 Task: Open a blank google sheet and write heading  Dollar SenseAdd Dates in a column and its values below  '2023-05-01, 2023-05-05, 2023-05-10, 2023-05-15, 2023-05-20, 2023-05-25 & 2023-05-31. 'Add Descriptionsin next column and its values below  Monthly Salary, Grocery Shopping, Dining Out., Utility Bill, Transportation, Entertainment & Miscellaneous. Add Amount in next column and its values below  $2,500, $100, $50, $150, $30, $50 & $20. Add Income/ Expensein next column and its values below  Income, Expenses, Expenses, Expenses, Expenses, Expenses & Expenses. Add Balance in next column and its values below  $2,500, $2,400, $2,350, $2,200, $2,170, $2,120 & $2,100. Save page DashboardExpenseCat
Action: Mouse moved to (281, 163)
Screenshot: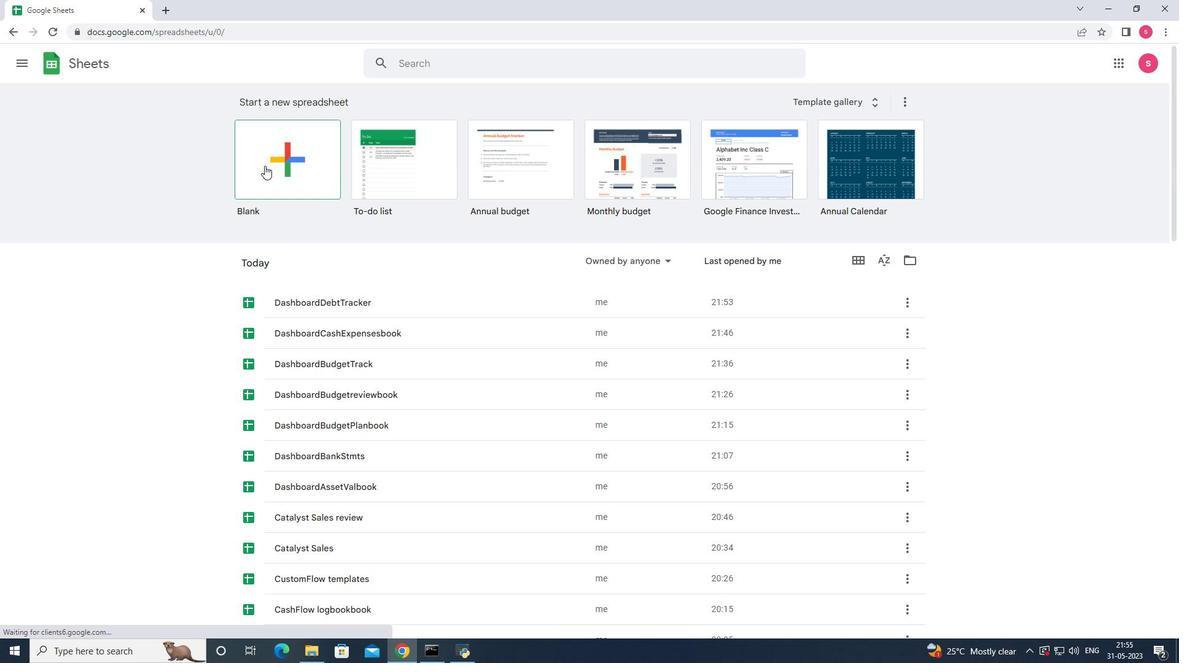 
Action: Mouse pressed left at (281, 163)
Screenshot: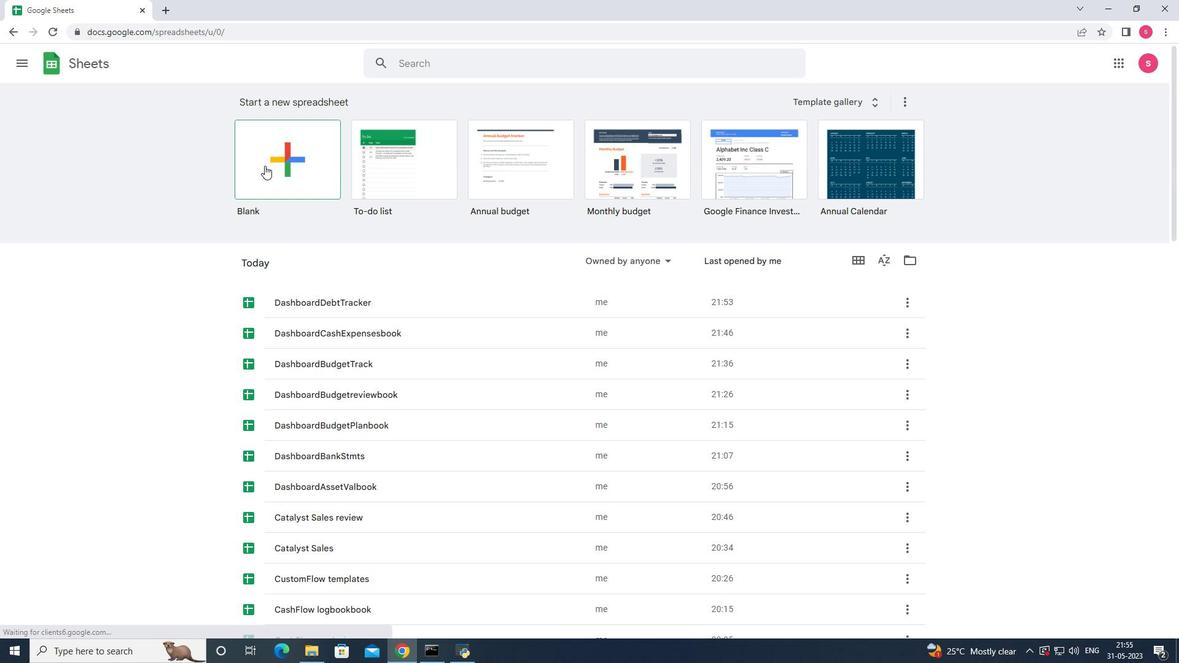 
Action: Key pressed <Key.shift>Dollar<Key.space><Key.shift>Sense<Key.enter><Key.shift>Dates<Key.enter>2023-05-01<Key.enter>2023-05-06<Key.backspace>6<Key.backspace>5<Key.enter>0<Key.backspace>2023-05-10<Key.enter>2023-05-16<Key.backspace>5<Key.enter>2023-05-20<Key.enter>2023-05-25<Key.enter>2023<Key.enter><Key.up><Key.enter>-05-.<Key.backspace>31<Key.enter><Key.right><Key.up><Key.up><Key.up><Key.up><Key.up><Key.up><Key.up><Key.up><Key.shift>Descriptions<Key.enter><Key.shift>Monthly<Key.space><Key.shift>Salary<Key.enter><Key.shift>Grocery<Key.space><Key.shift>Shopping<Key.enter><Key.shift>Dining<Key.space><Key.shift>Out<Key.enter><Key.shift><Key.shift><Key.shift><Key.shift>Utility<Key.space><Key.shift>Bill<Key.enter><Key.shift>Transportation<Key.enter><Key.shift><Key.shift><Key.shift>Entertainment<Key.enter><Key.shift>Miscellanr<Key.backspace>eous<Key.right><Key.up><Key.up><Key.up><Key.up><Key.up><Key.up><Key.up><Key.shift>Amount<Key.down>2500<Key.enter>100<Key.enter>50<Key.enter>150<Key.enter>30<Key.enter>50<Key.enter>20<Key.enter>
Screenshot: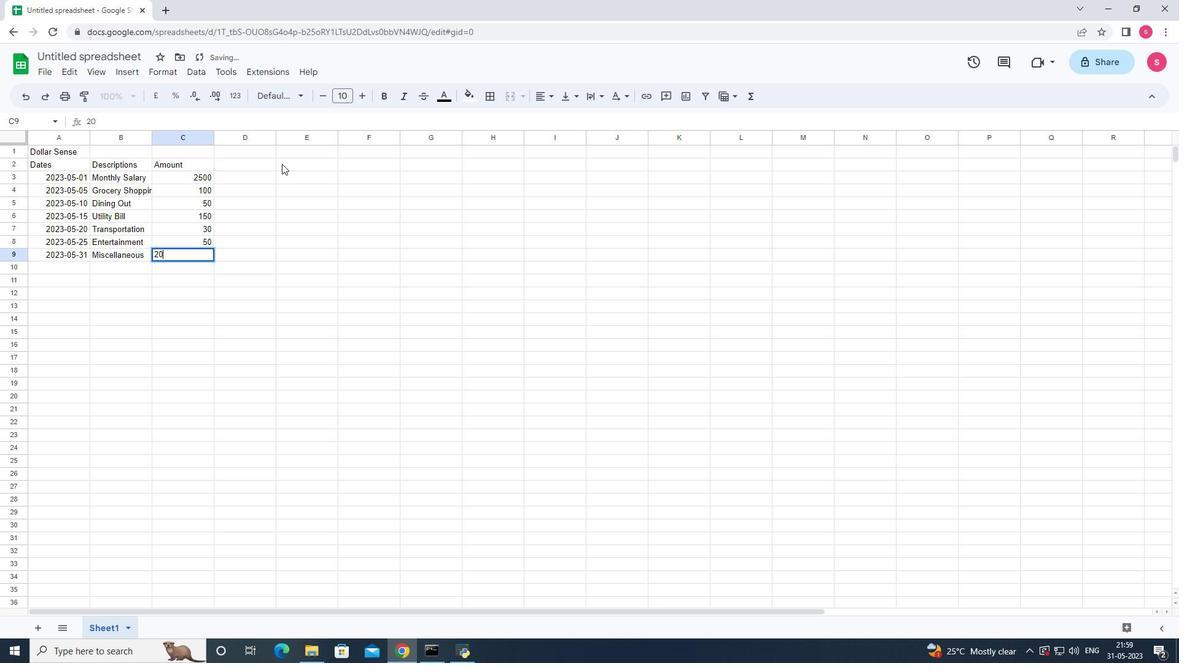 
Action: Mouse moved to (177, 168)
Screenshot: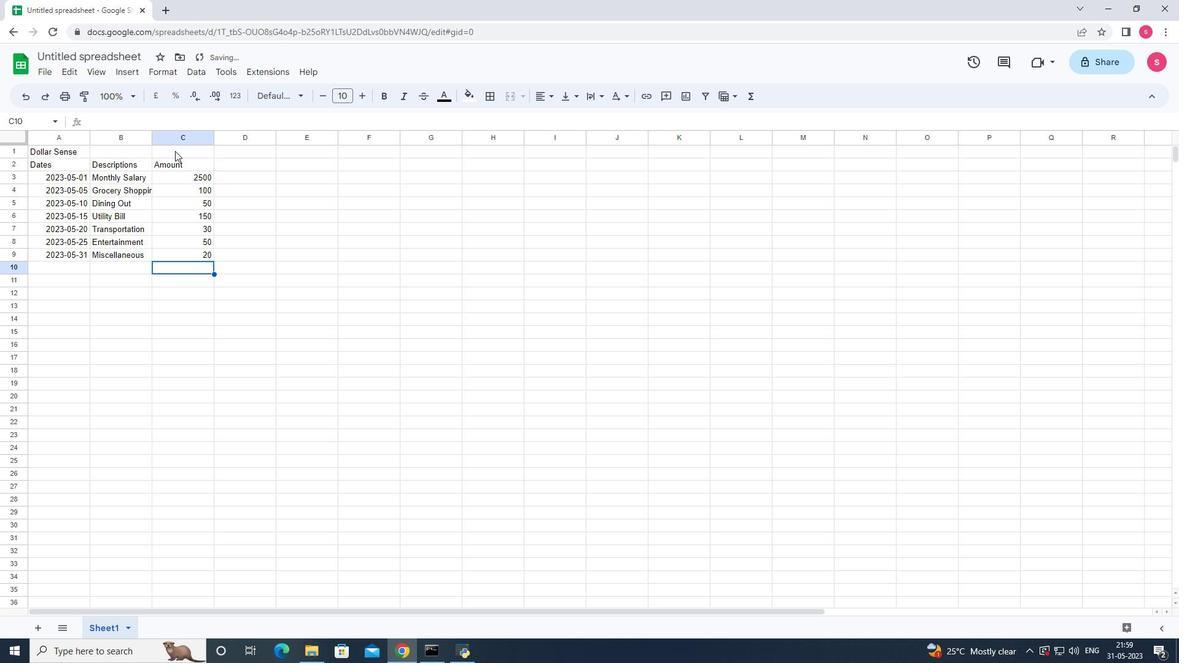 
Action: Mouse pressed left at (177, 168)
Screenshot: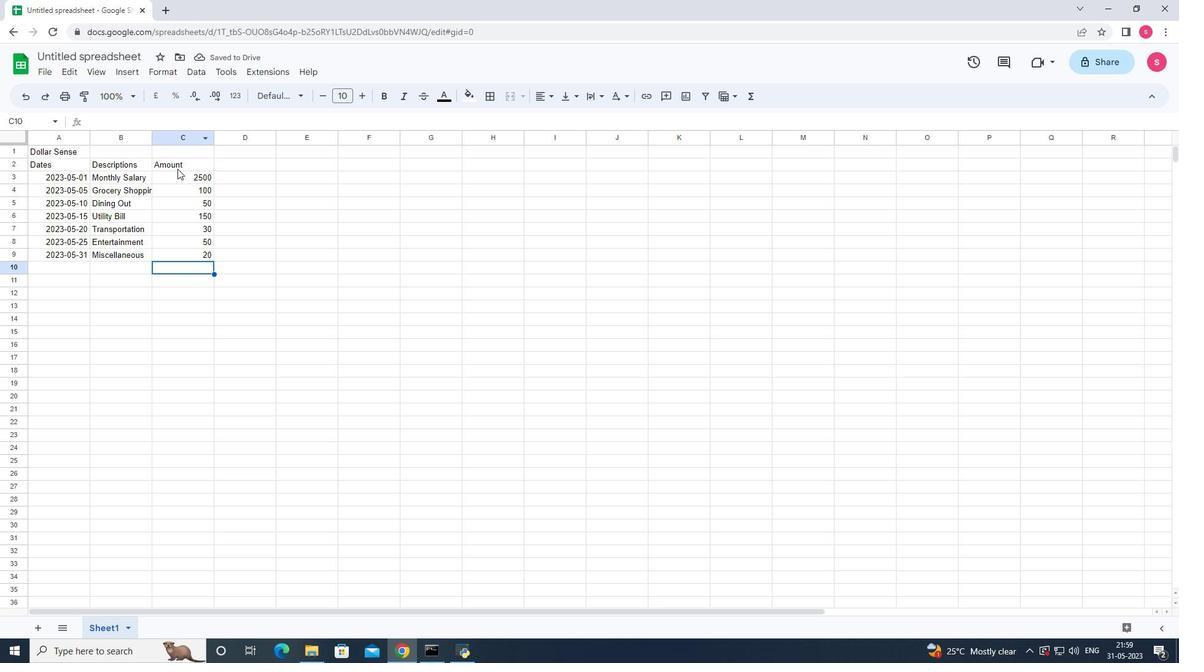 
Action: Mouse moved to (267, 189)
Screenshot: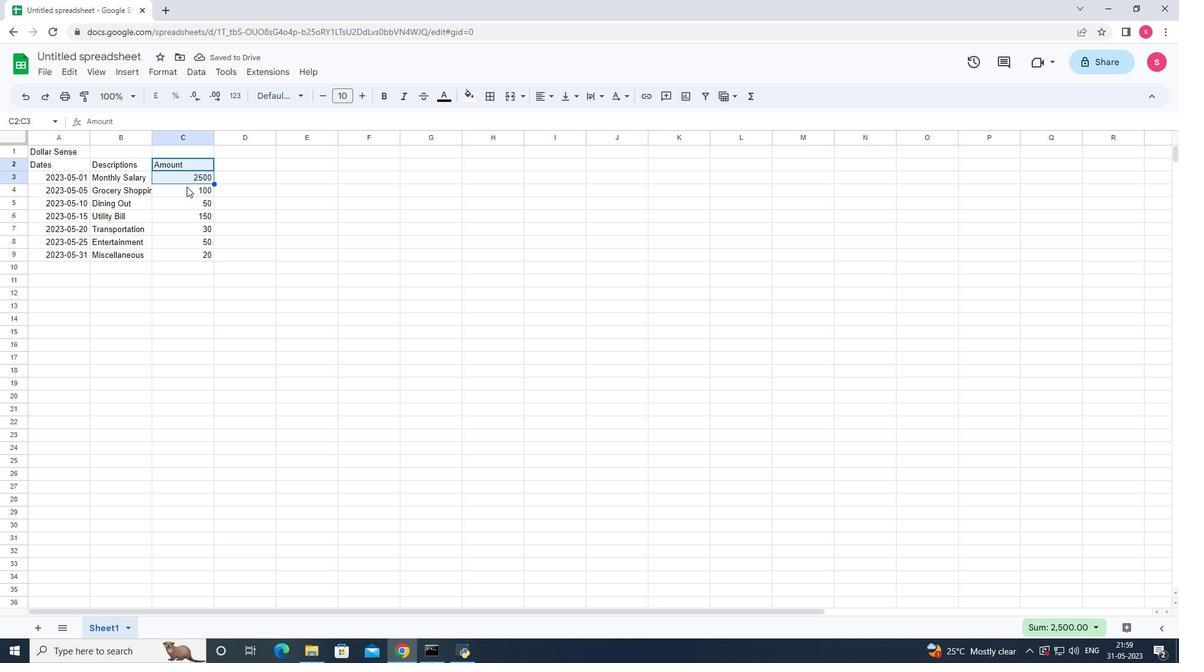 
Action: Mouse pressed left at (267, 189)
Screenshot: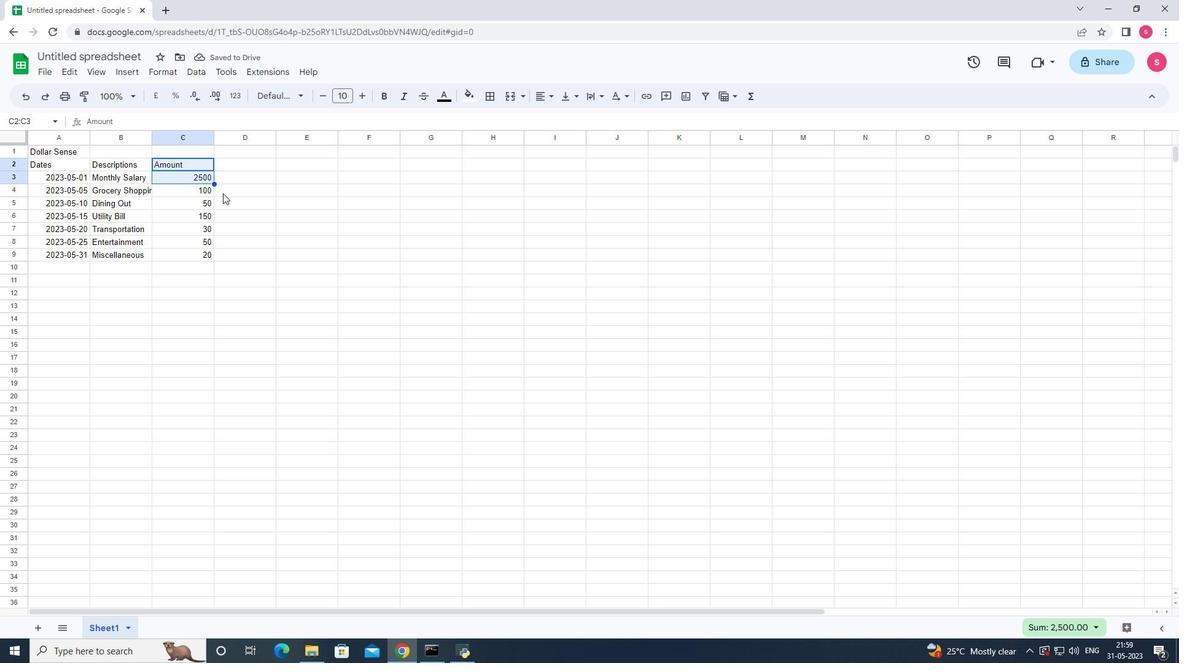 
Action: Mouse moved to (187, 176)
Screenshot: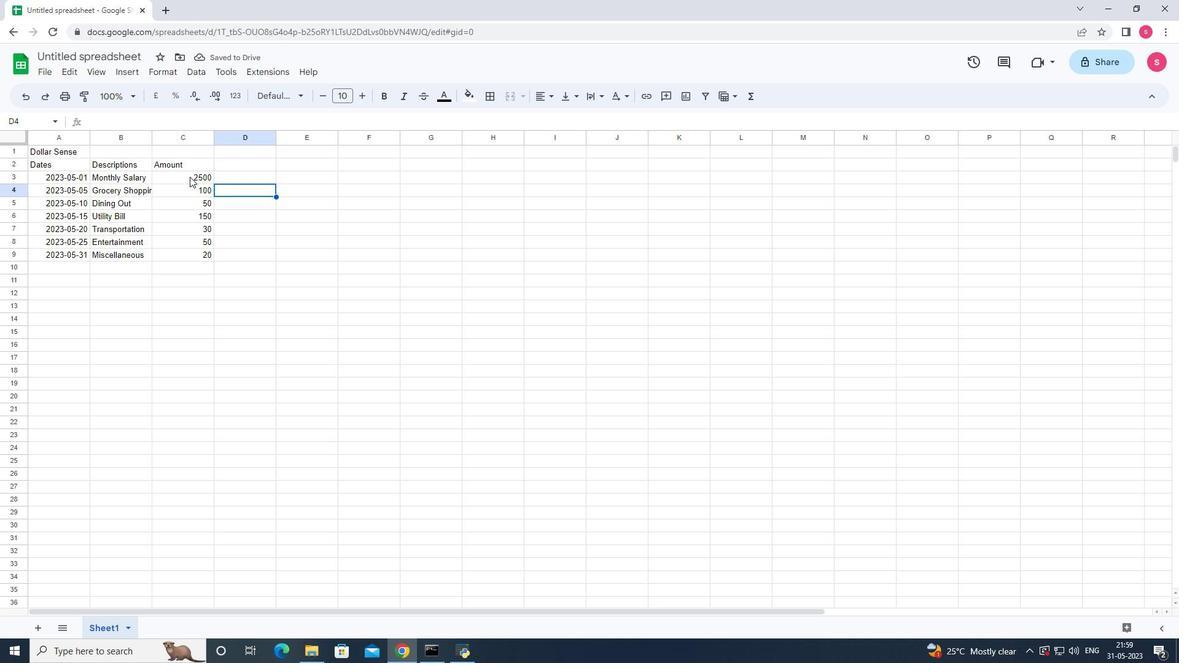
Action: Mouse pressed left at (187, 176)
Screenshot: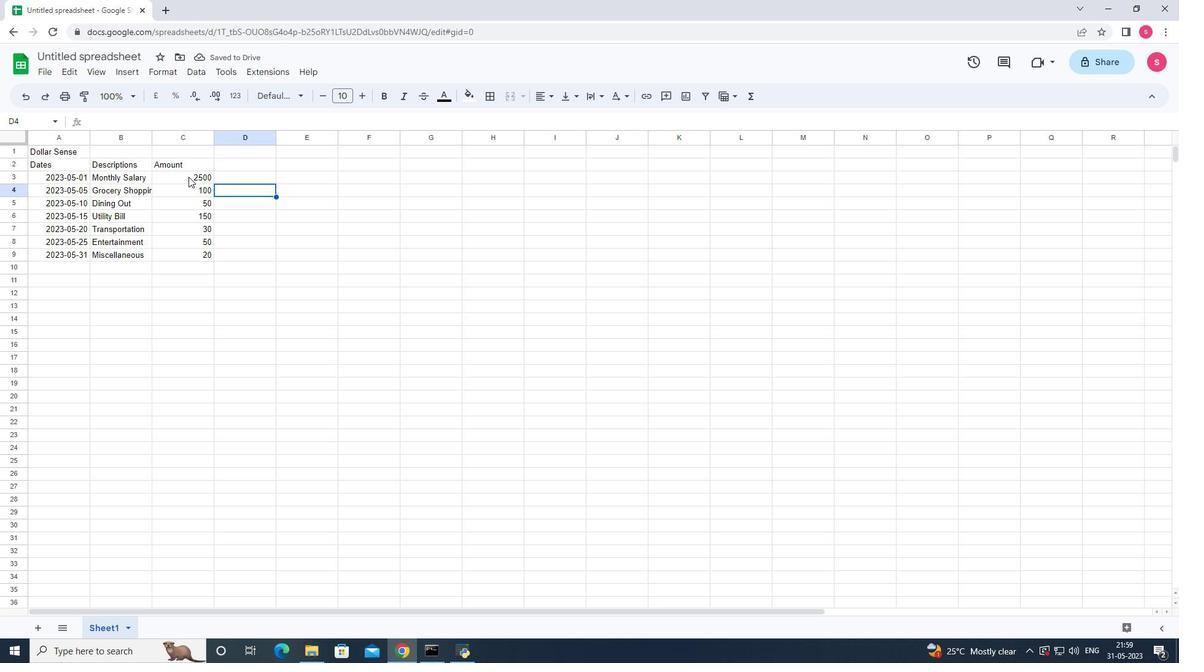
Action: Mouse moved to (157, 68)
Screenshot: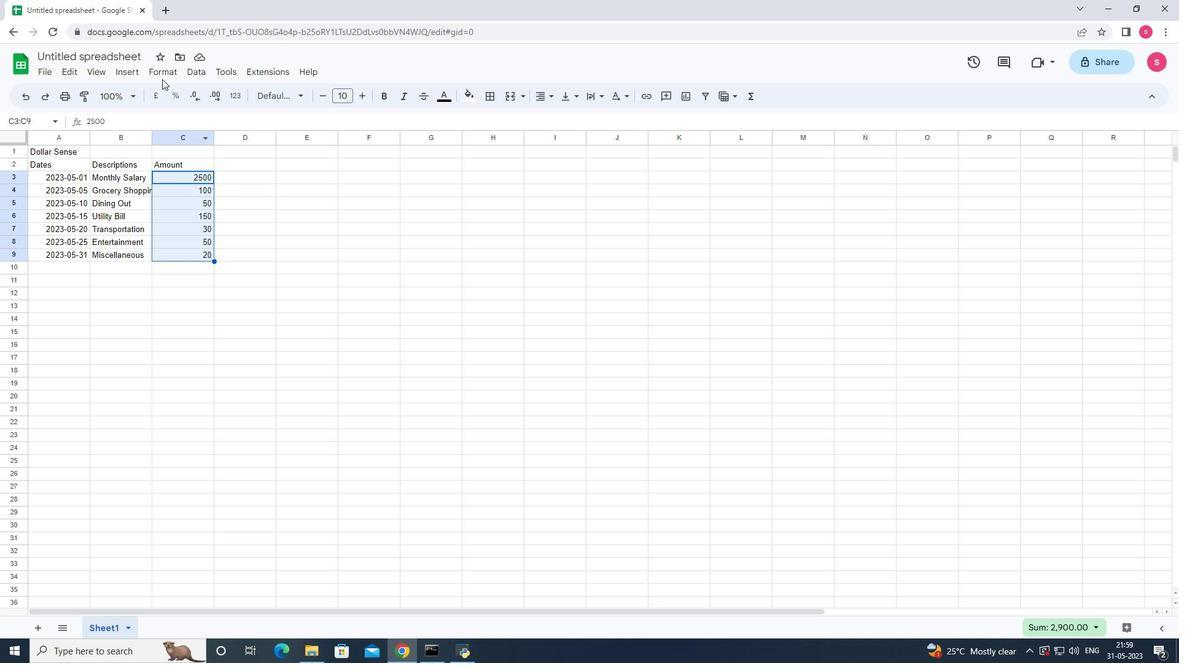 
Action: Mouse pressed left at (157, 68)
Screenshot: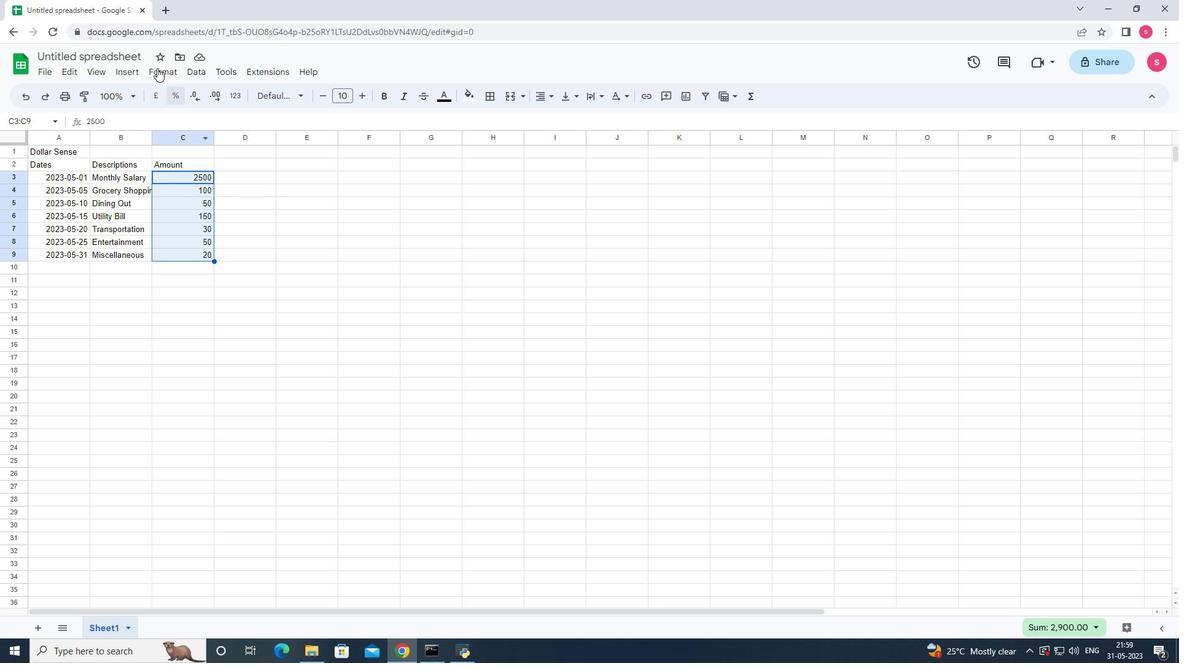 
Action: Mouse moved to (201, 126)
Screenshot: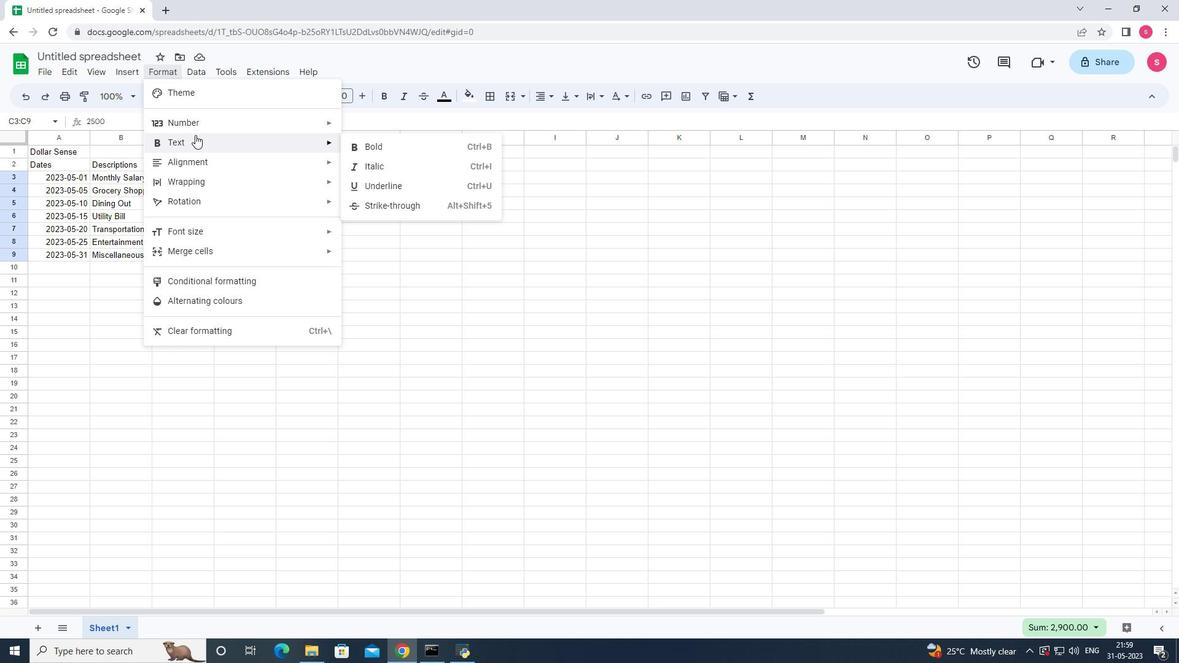
Action: Mouse pressed left at (201, 126)
Screenshot: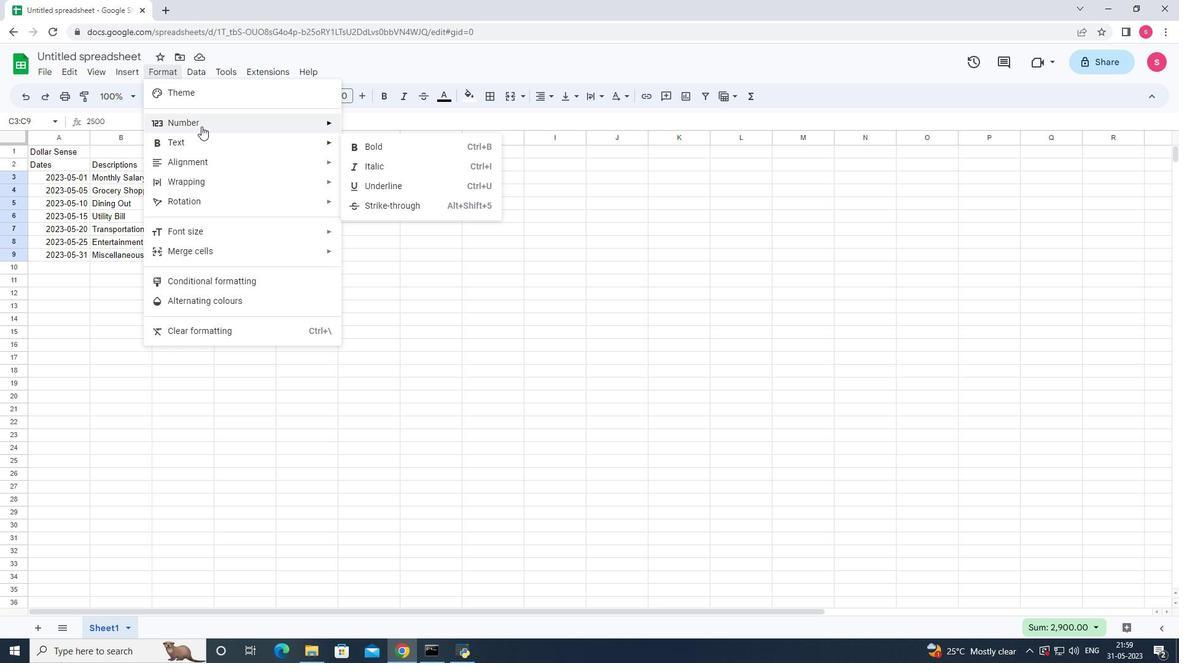 
Action: Mouse moved to (444, 493)
Screenshot: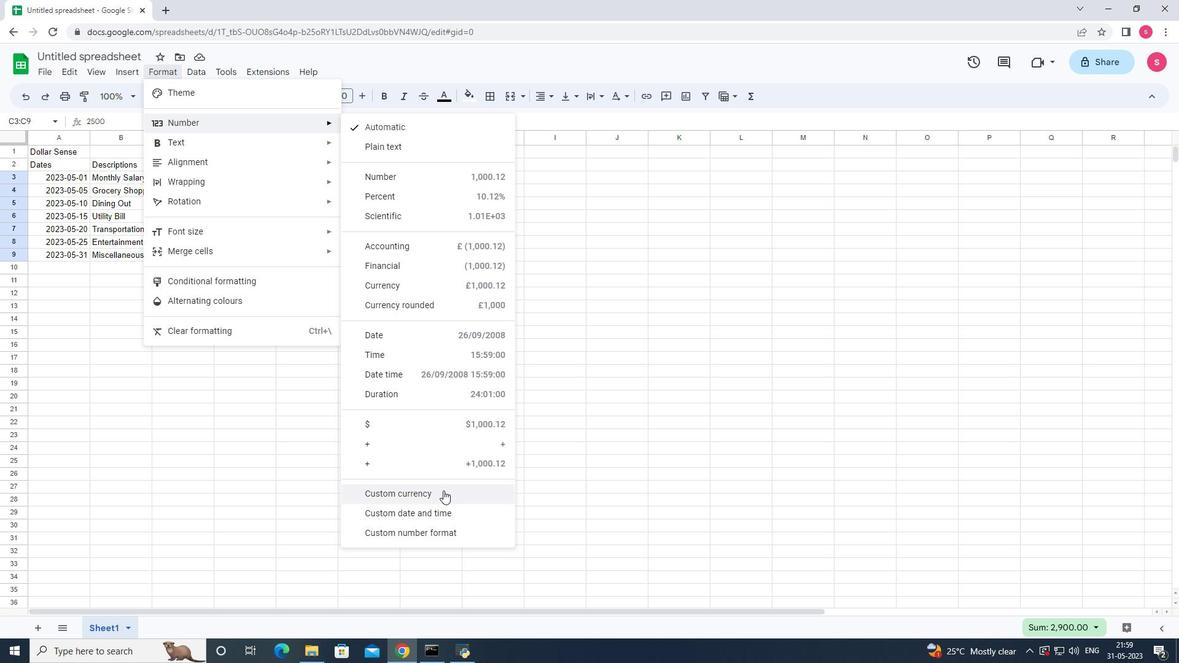 
Action: Mouse pressed left at (444, 493)
Screenshot: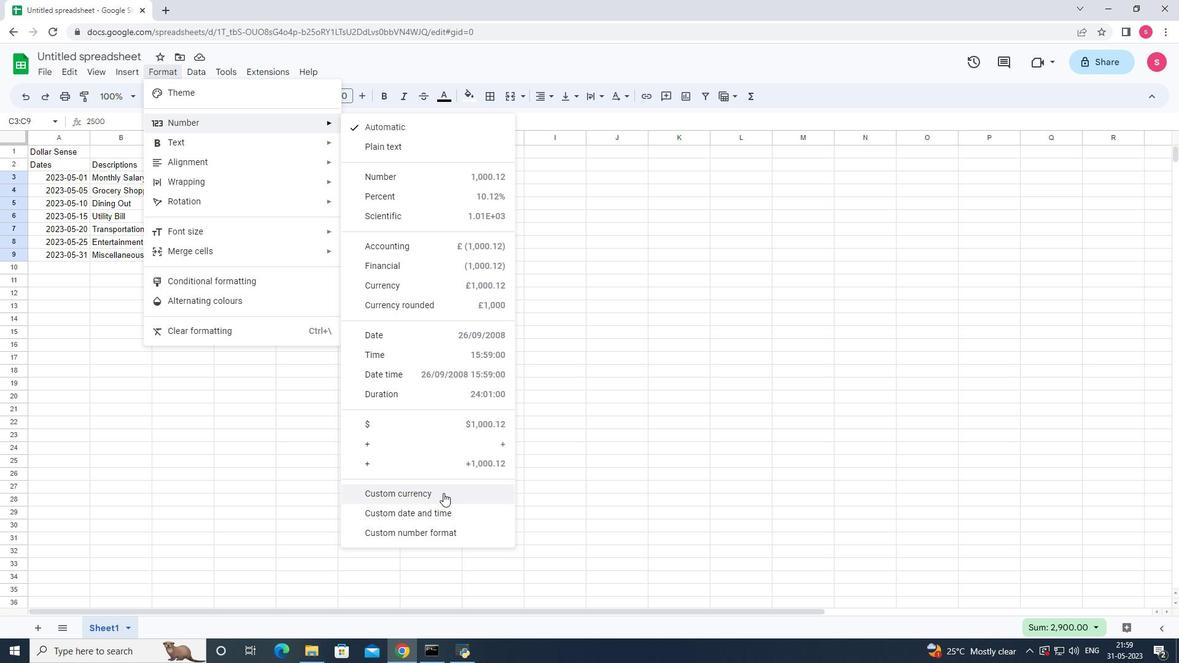 
Action: Mouse moved to (536, 275)
Screenshot: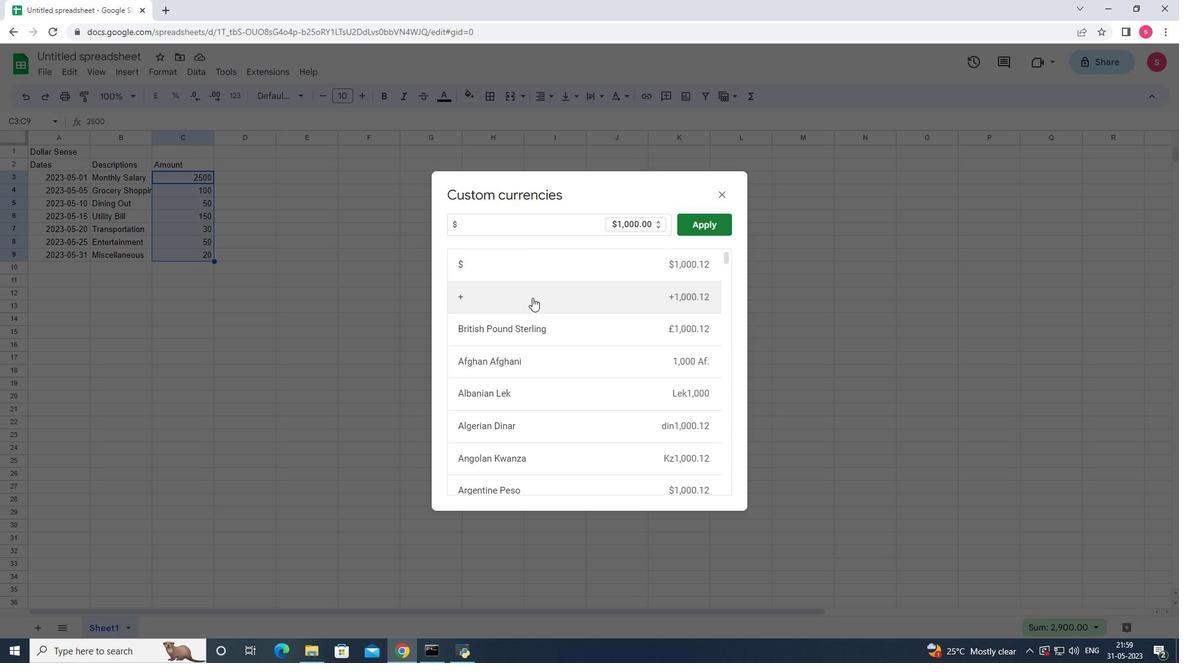 
Action: Mouse pressed left at (536, 275)
Screenshot: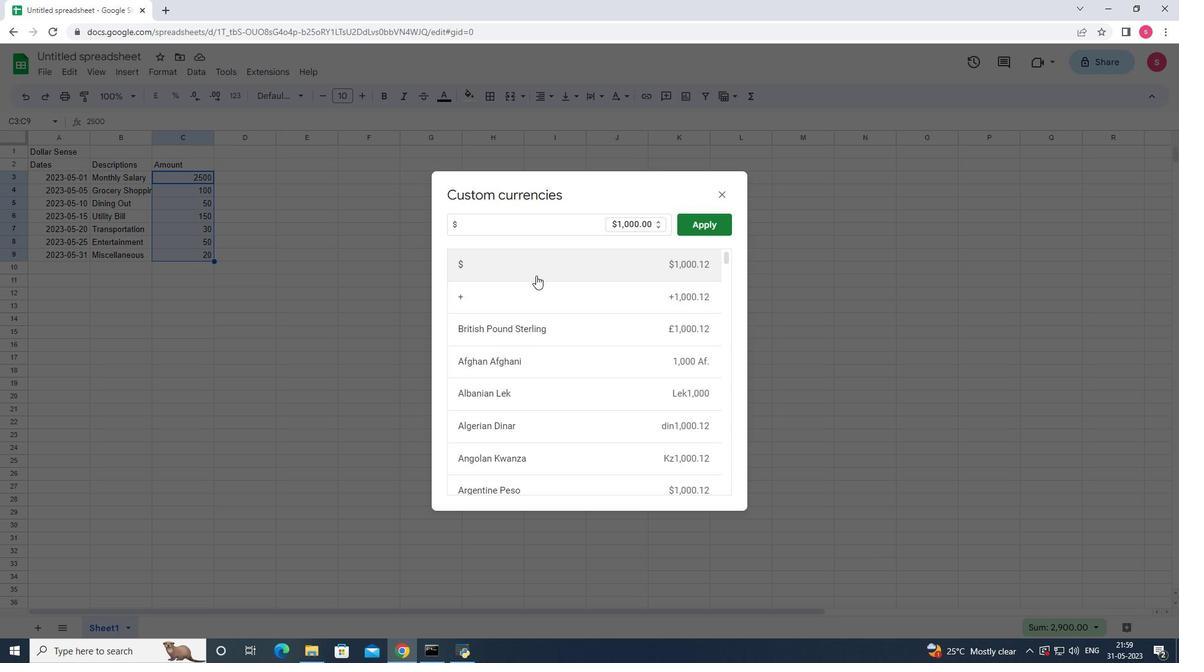 
Action: Mouse moved to (711, 219)
Screenshot: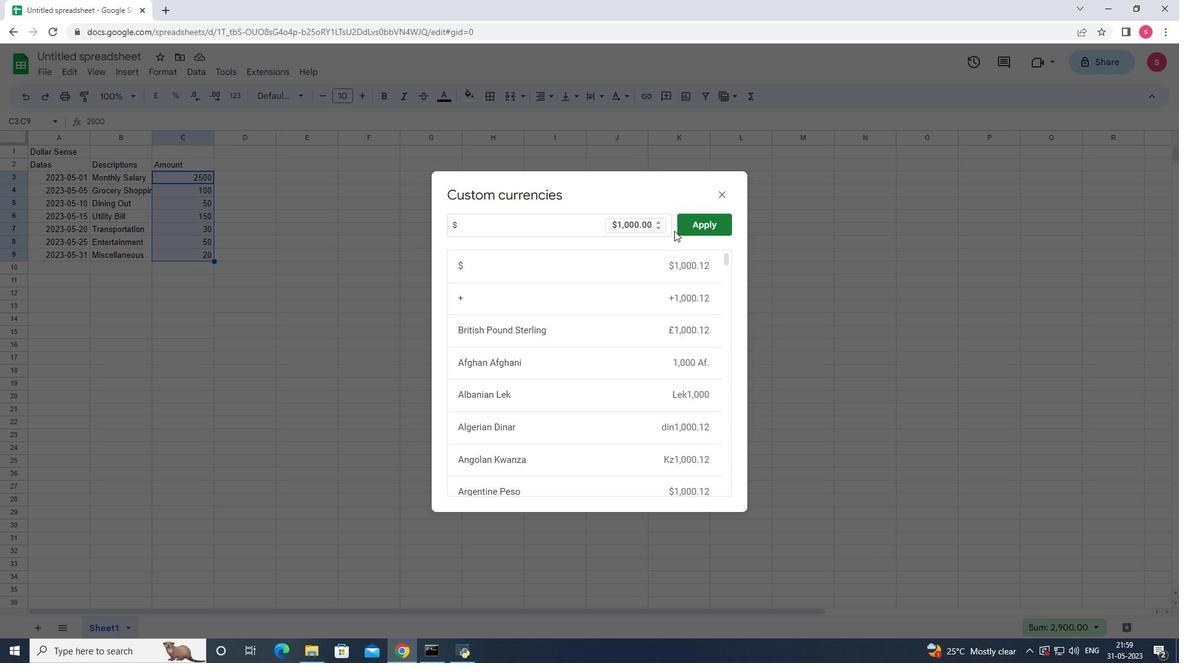 
Action: Mouse pressed left at (711, 219)
Screenshot: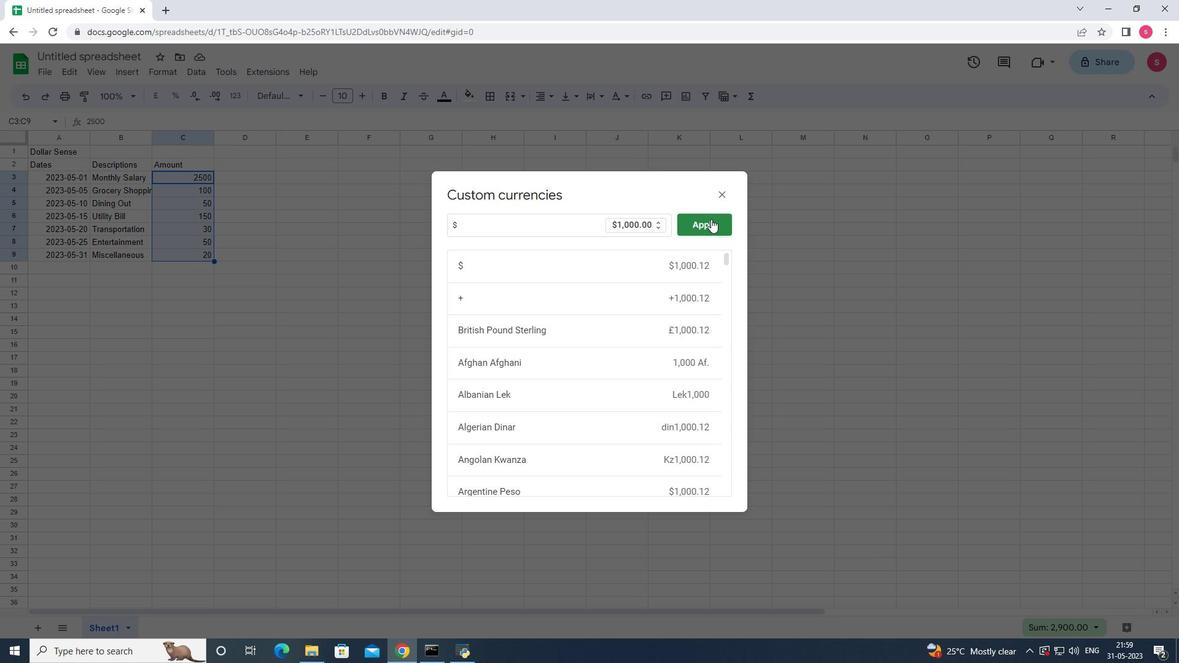 
Action: Mouse moved to (247, 167)
Screenshot: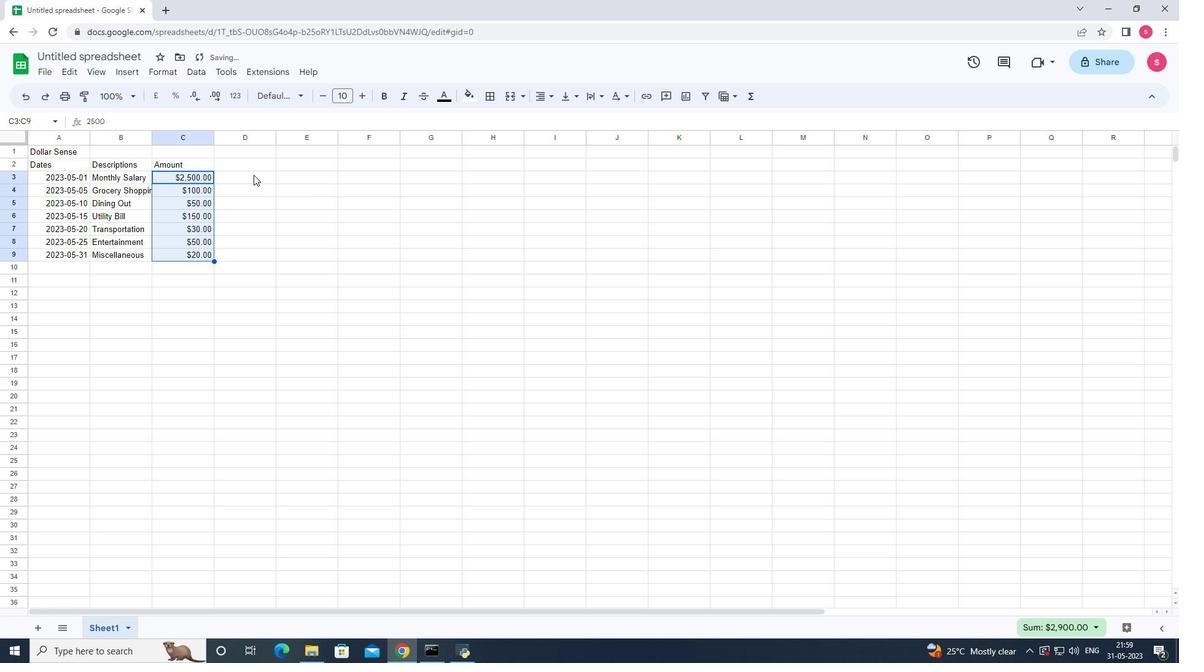 
Action: Mouse pressed left at (247, 167)
Screenshot: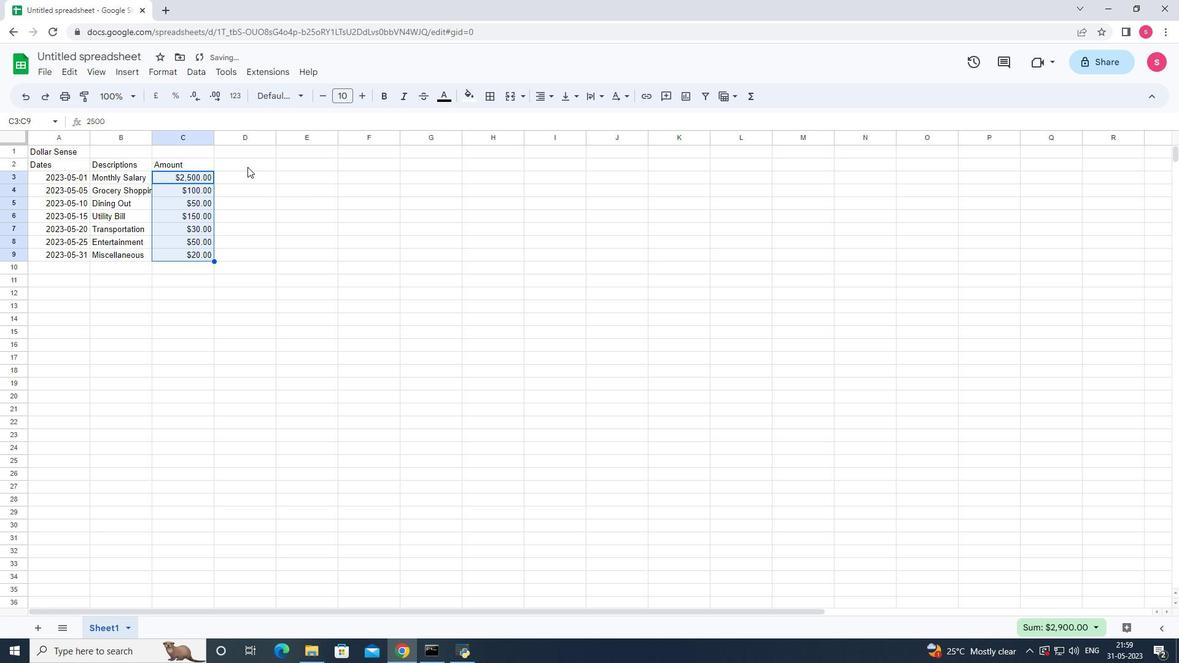 
Action: Key pressed <Key.shift>Income/<Key.space><Key.shift><Key.shift><Key.shift><Key.shift><Key.shift><Key.shift><Key.shift><Key.shift><Key.shift>Expense<Key.down><Key.shift>Income<Key.space><Key.enter><Key.shift><Key.shift><Key.shift><Key.shift><Key.shift>Expenses<Key.enter><Key.shift>Expenses<Key.enter><Key.shift><Key.shift><Key.shift><Key.shift><Key.shift><Key.shift><Key.shift><Key.shift><Key.shift><Key.shift>Expenses<Key.enter><Key.shift>Expense<Key.enter><Key.shift>Expense<Key.enter><Key.shift><Key.shift><Key.shift><Key.shift><Key.shift><Key.shift><Key.shift><Key.shift>Expenses<Key.right><Key.up><Key.up><Key.up><Key.up><Key.up><Key.up><Key.up><Key.shift>Balance<Key.space><Key.shift>Amount<Key.down>2500<Key.enter>2400<Key.enter>2350<Key.enter>2200<Key.enter>2170<Key.enter>2120<Key.enter>2100<Key.enter>
Screenshot: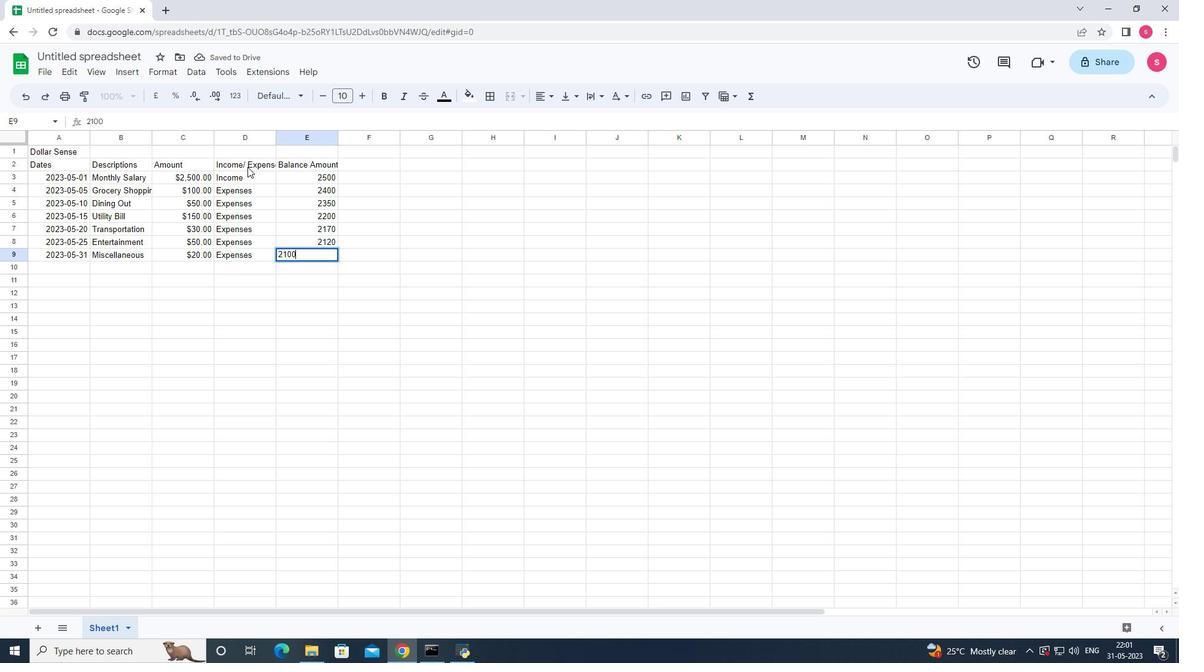 
Action: Mouse moved to (293, 176)
Screenshot: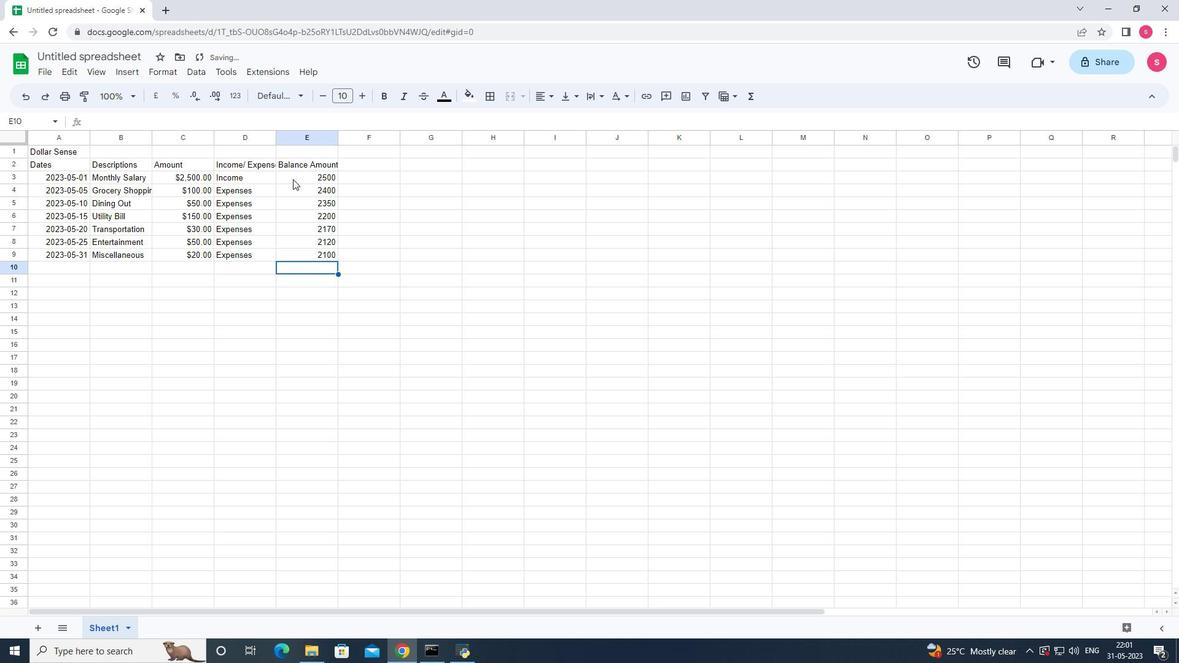 
Action: Mouse pressed left at (293, 176)
Screenshot: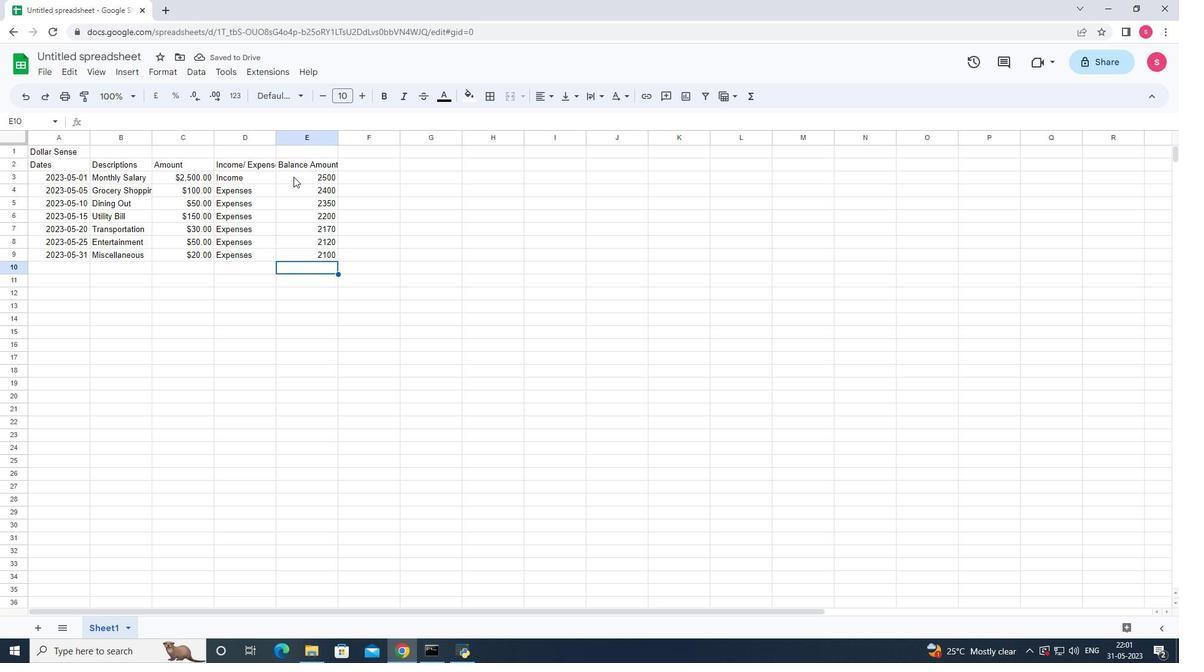 
Action: Mouse moved to (162, 76)
Screenshot: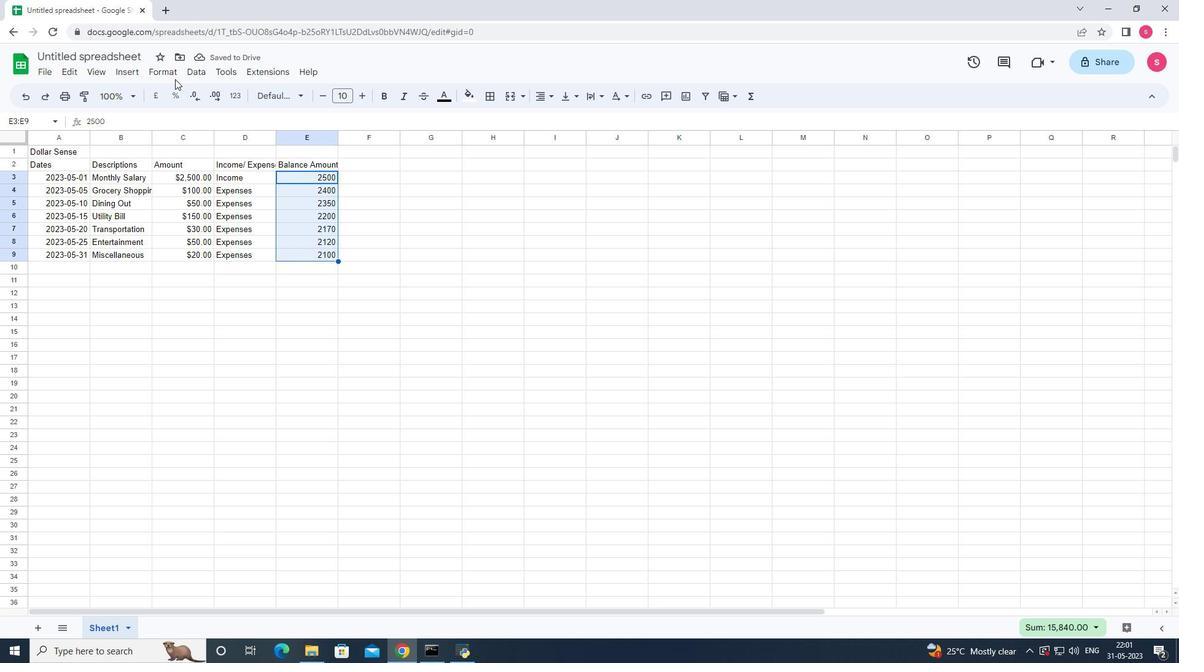 
Action: Mouse pressed left at (162, 76)
Screenshot: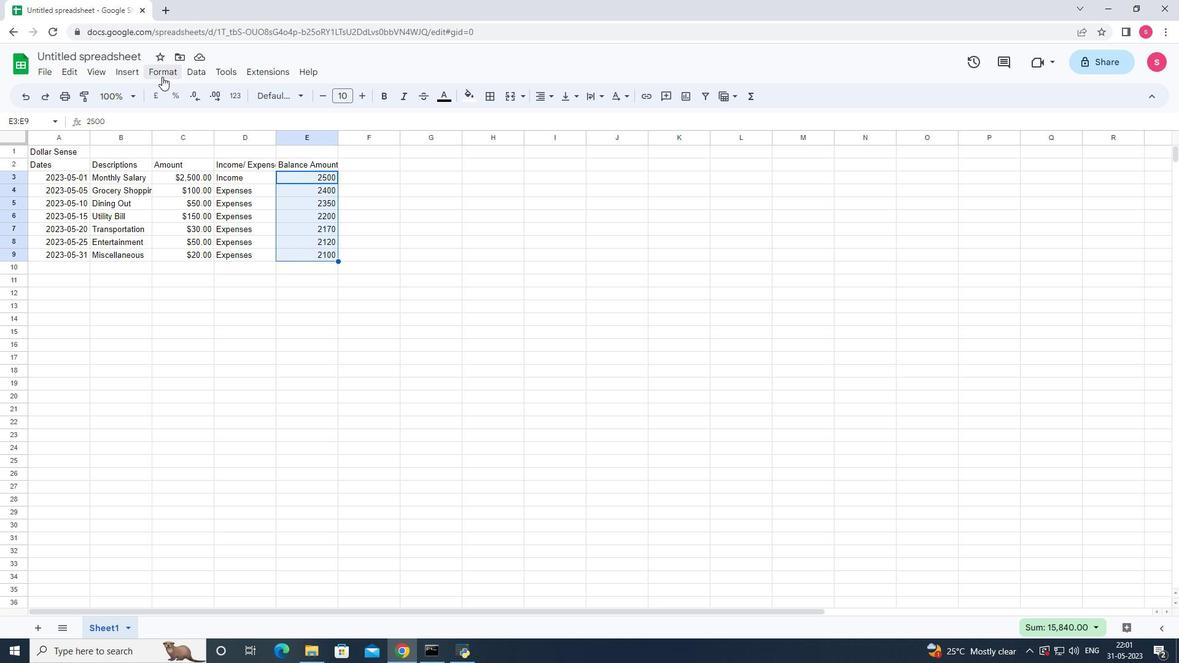 
Action: Mouse moved to (192, 124)
Screenshot: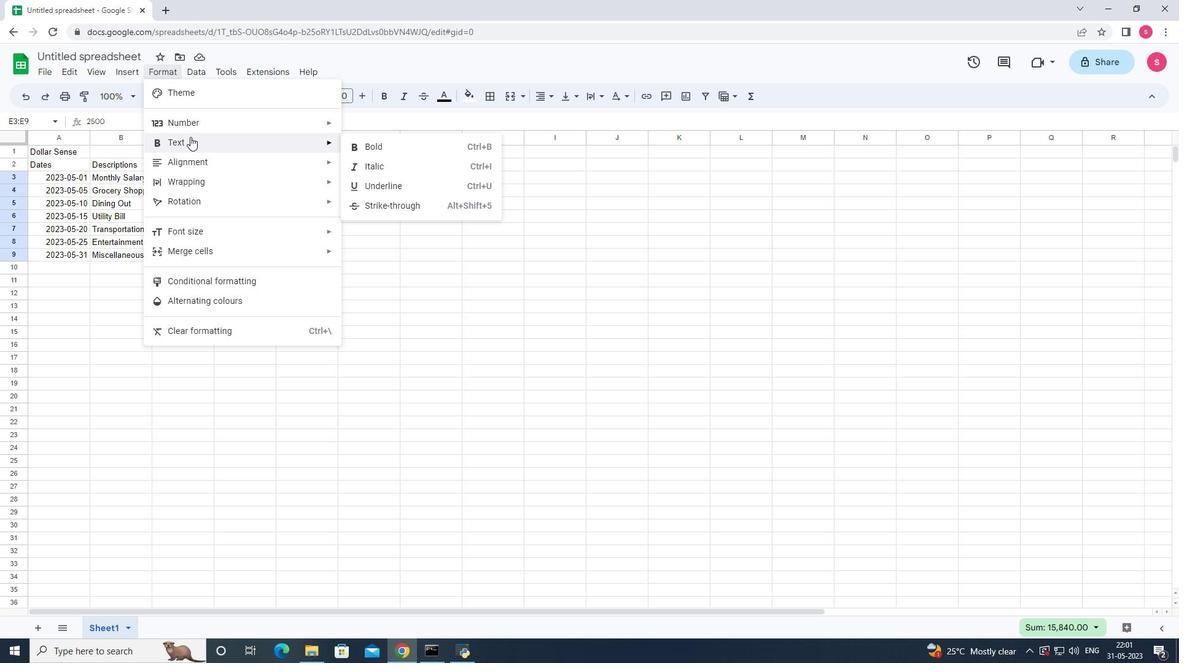 
Action: Mouse pressed left at (192, 124)
Screenshot: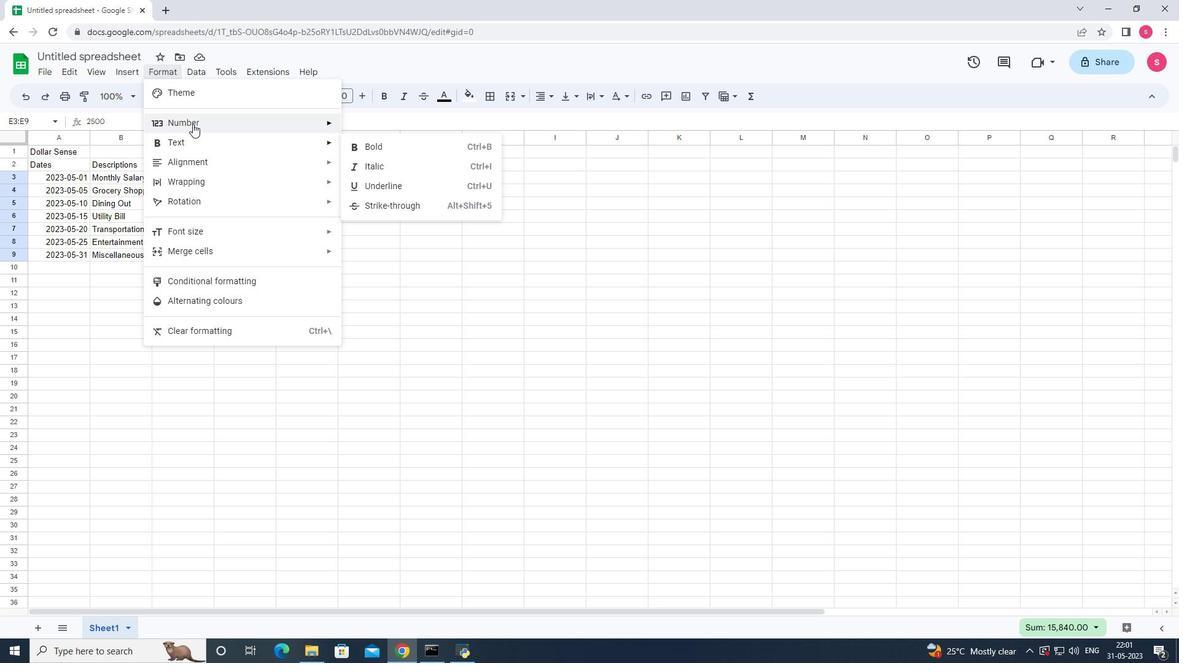 
Action: Mouse moved to (425, 498)
Screenshot: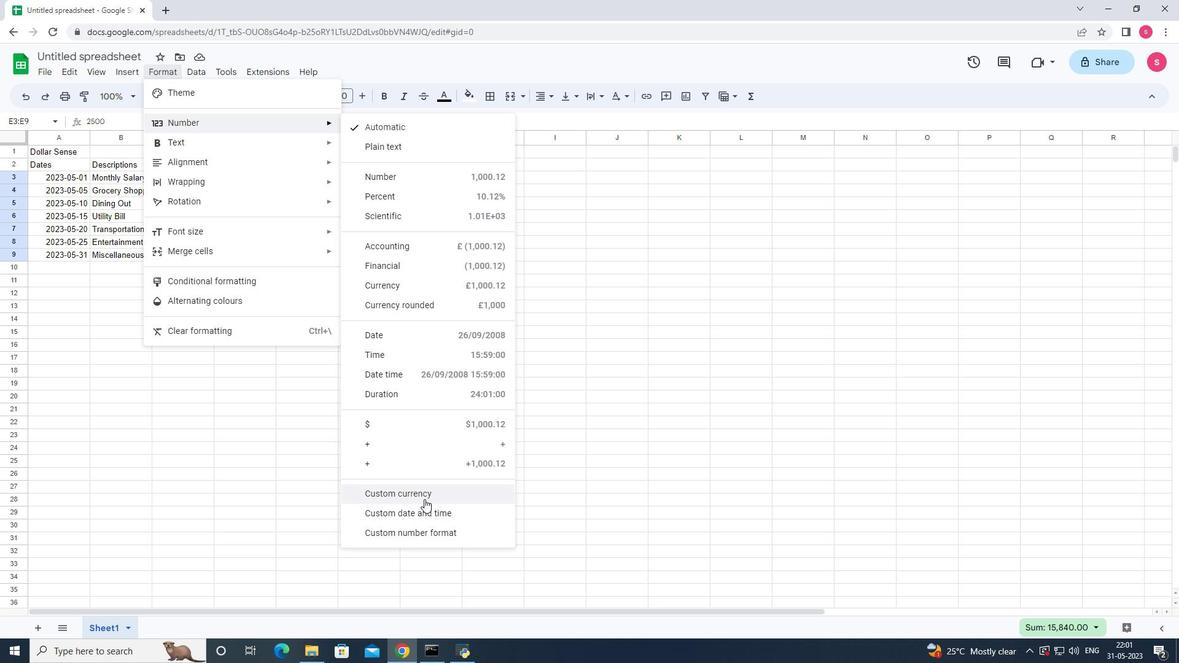 
Action: Mouse pressed left at (425, 498)
Screenshot: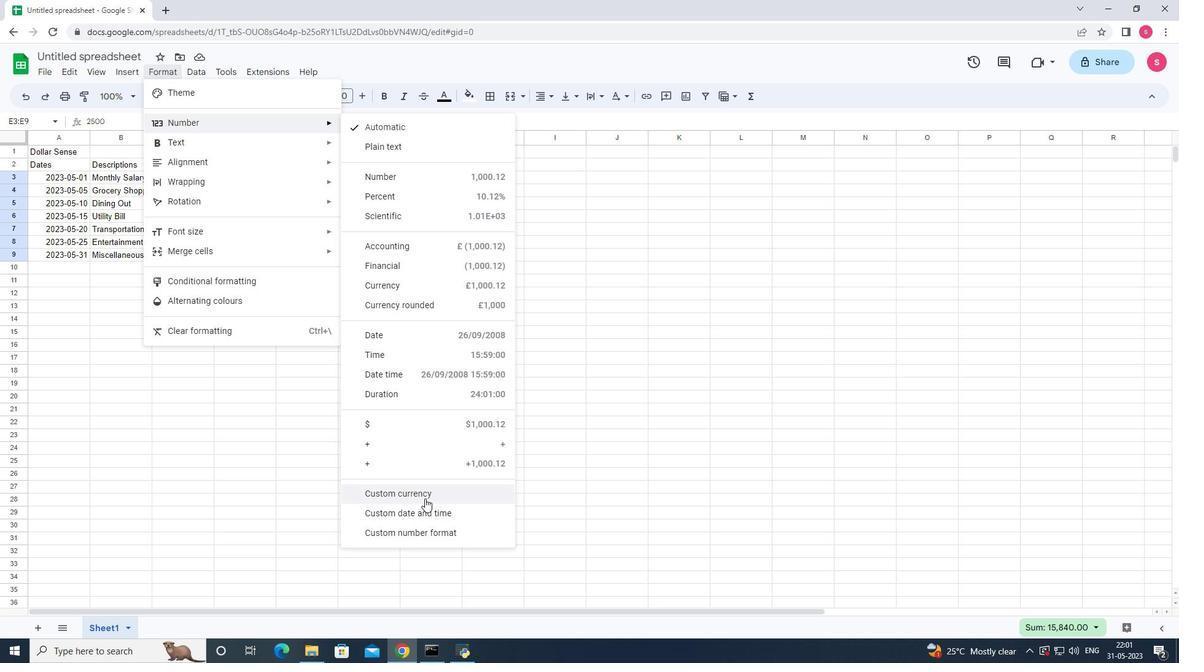 
Action: Mouse moved to (589, 271)
Screenshot: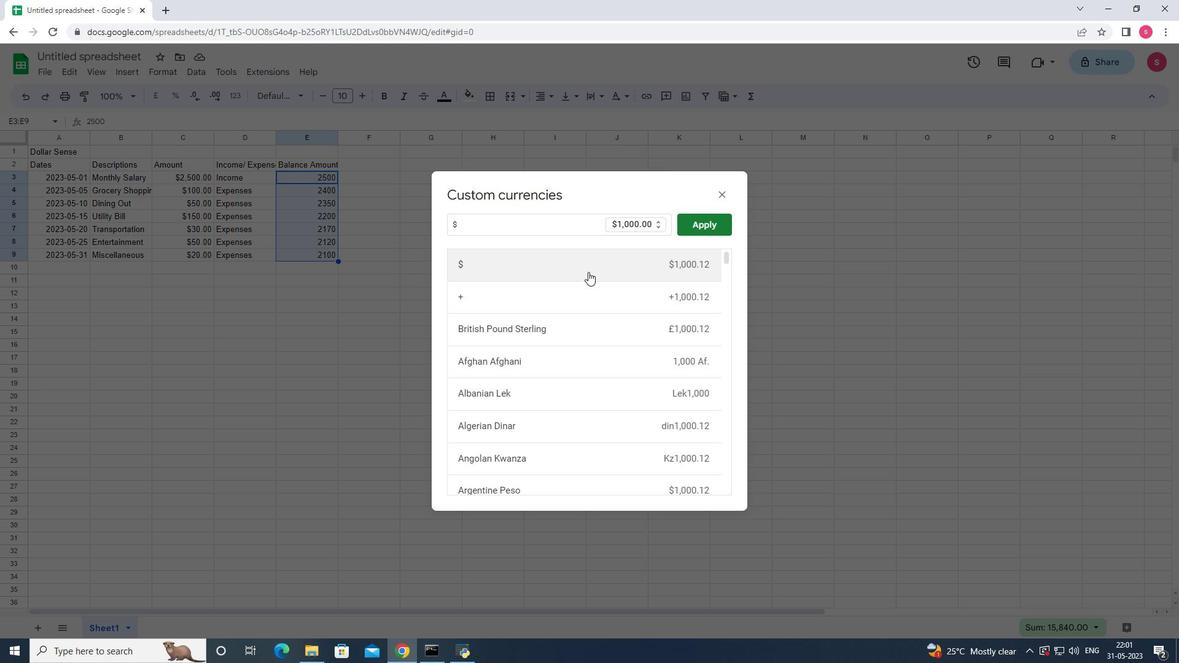 
Action: Mouse pressed left at (589, 271)
Screenshot: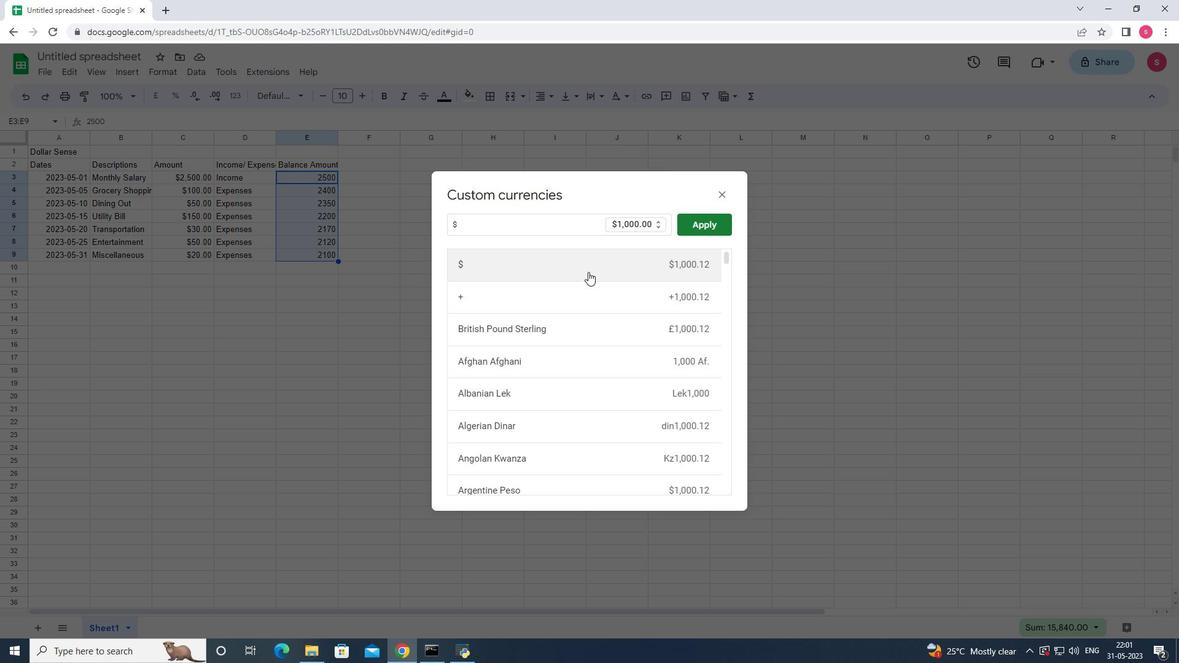 
Action: Mouse moved to (721, 220)
Screenshot: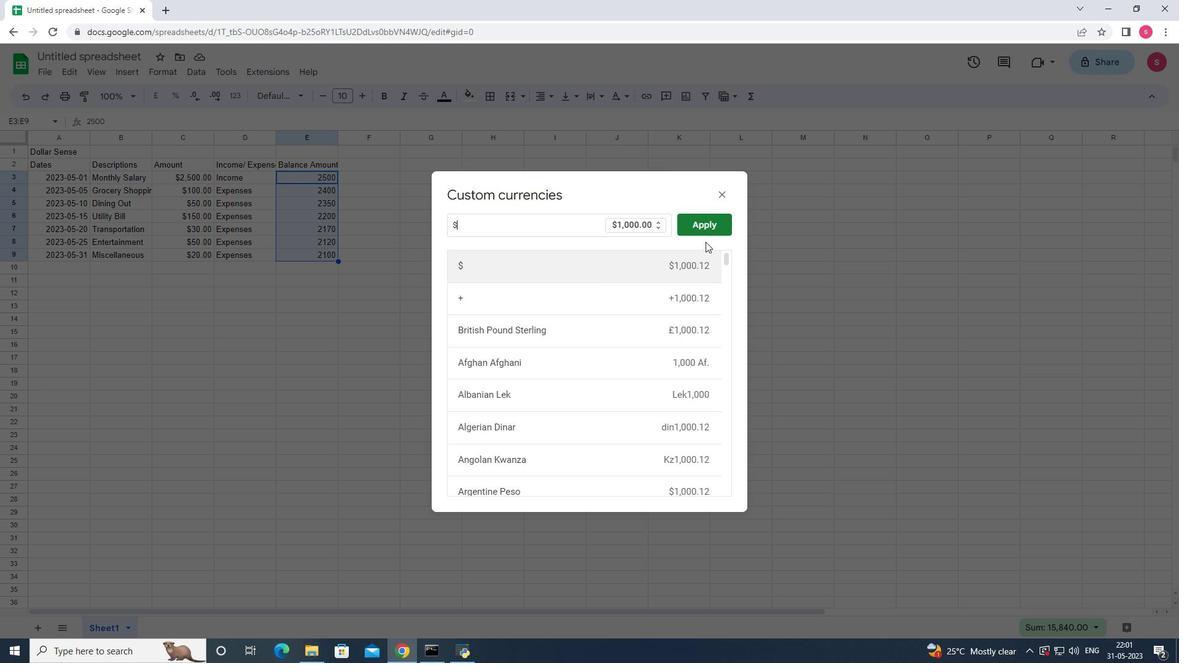 
Action: Mouse pressed left at (721, 220)
Screenshot: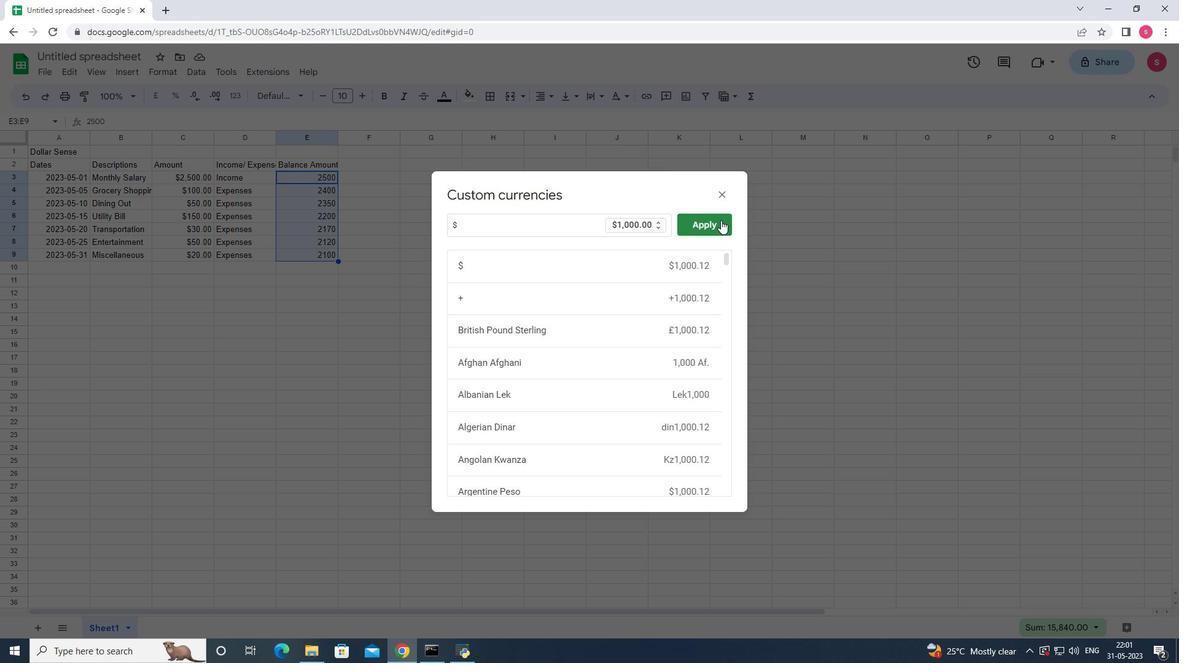 
Action: Mouse moved to (484, 442)
Screenshot: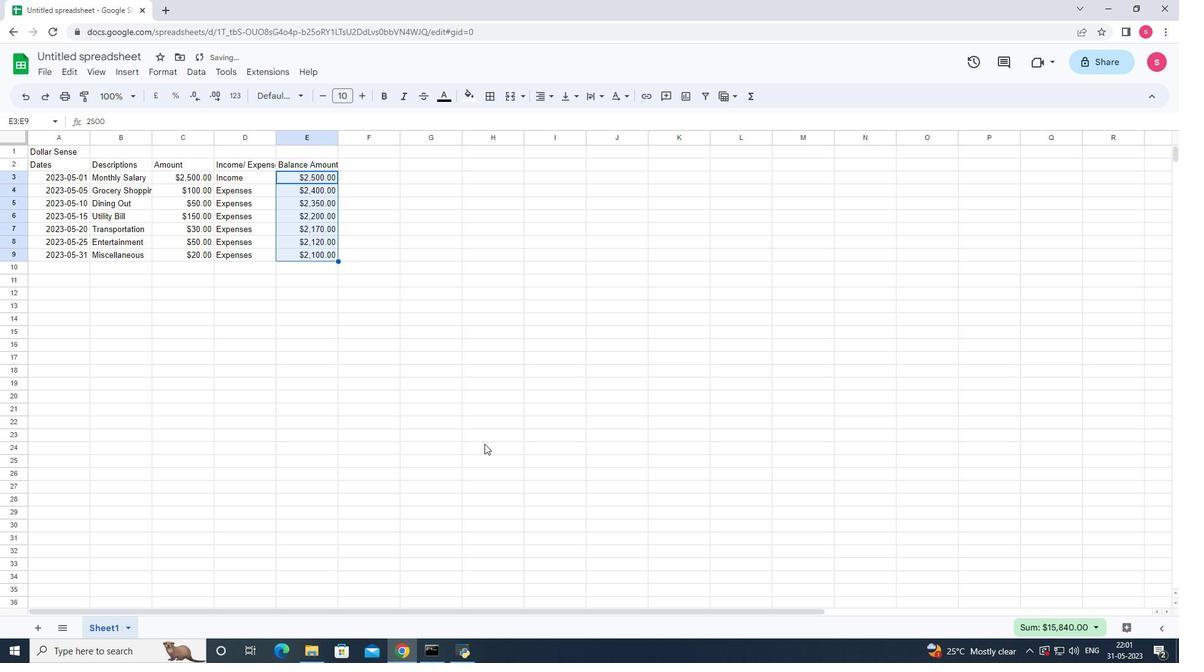
Action: Mouse pressed left at (484, 442)
Screenshot: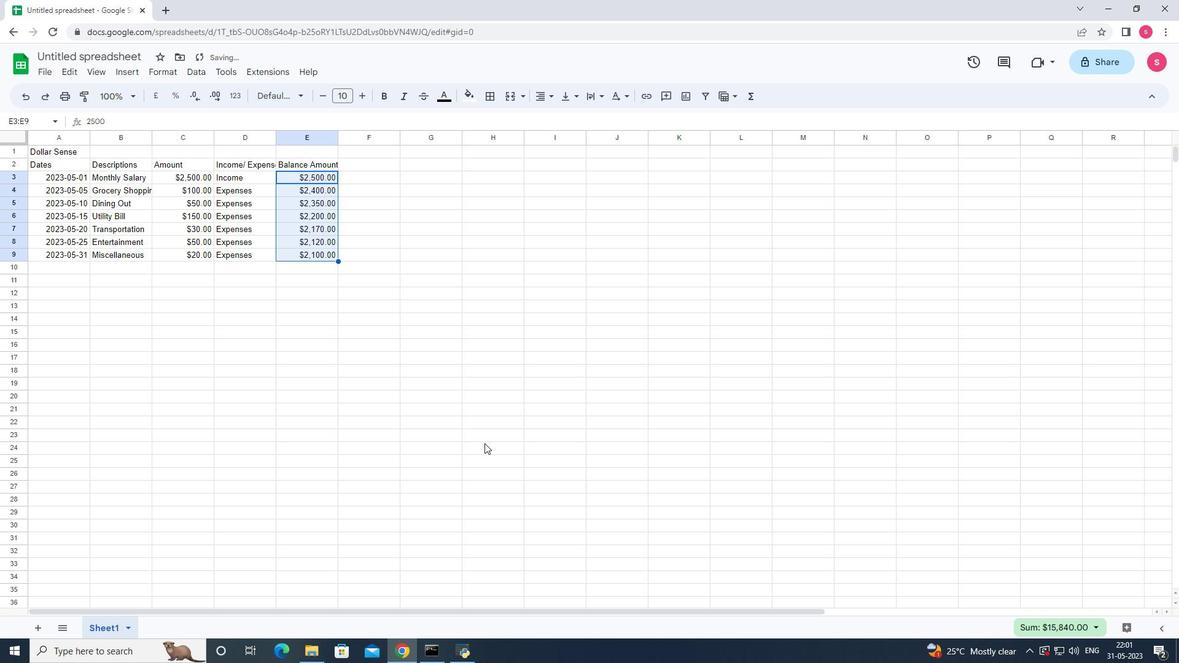 
Action: Mouse moved to (90, 138)
Screenshot: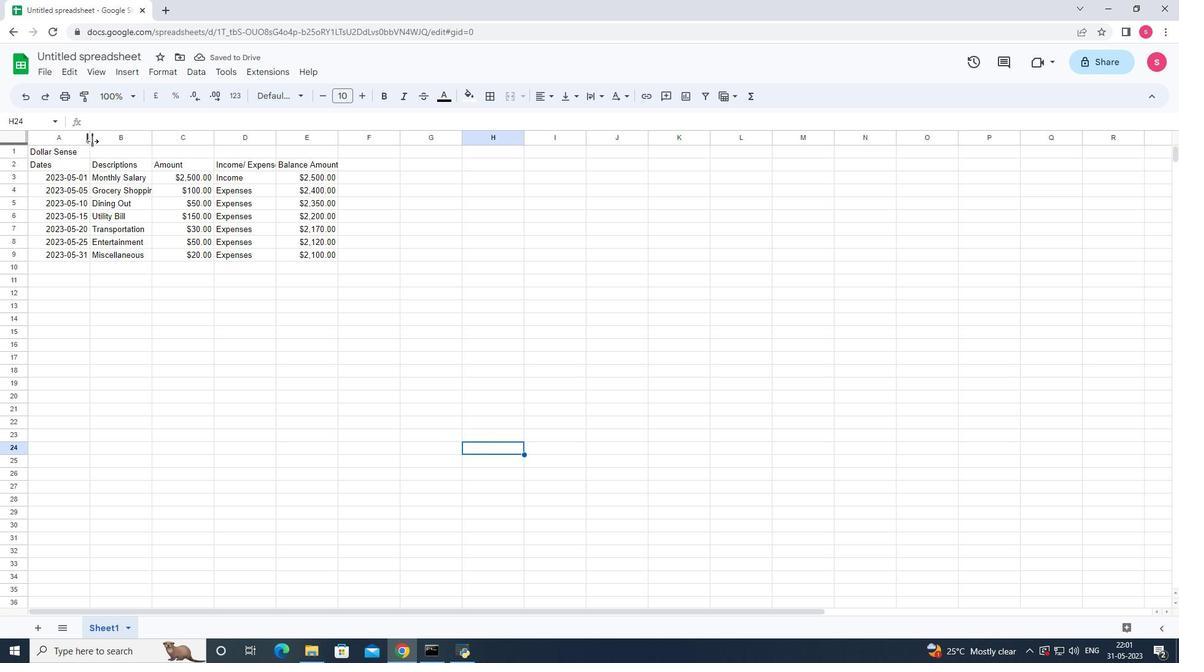 
Action: Mouse pressed left at (90, 138)
Screenshot: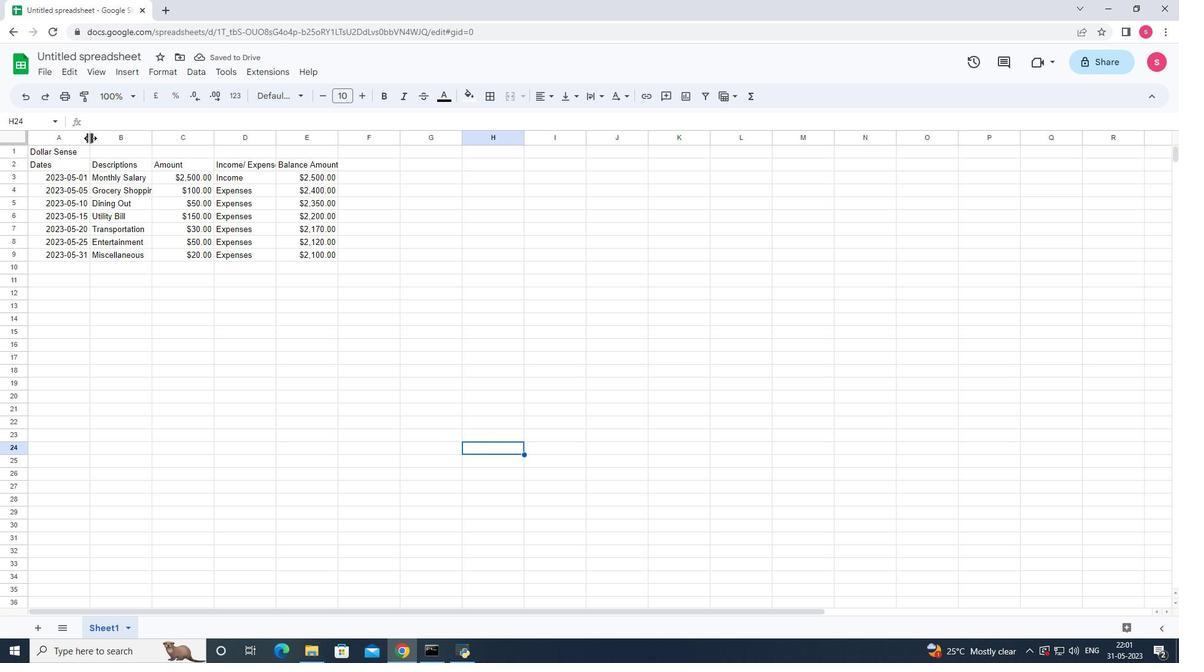 
Action: Mouse moved to (153, 140)
Screenshot: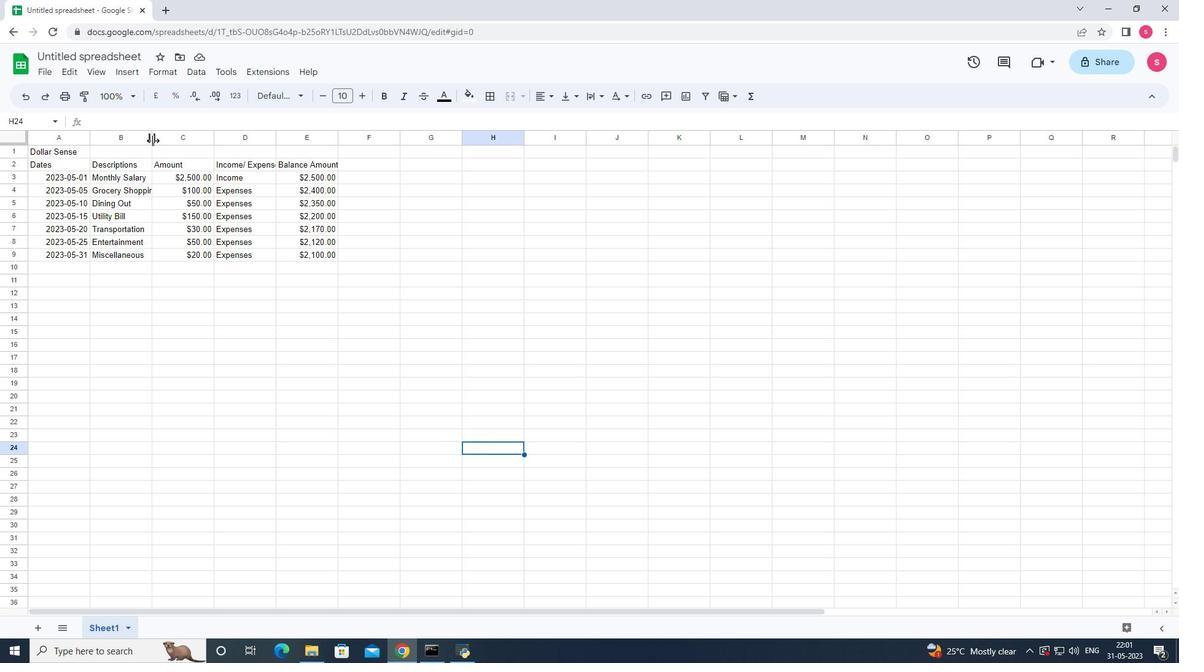 
Action: Mouse pressed left at (153, 140)
Screenshot: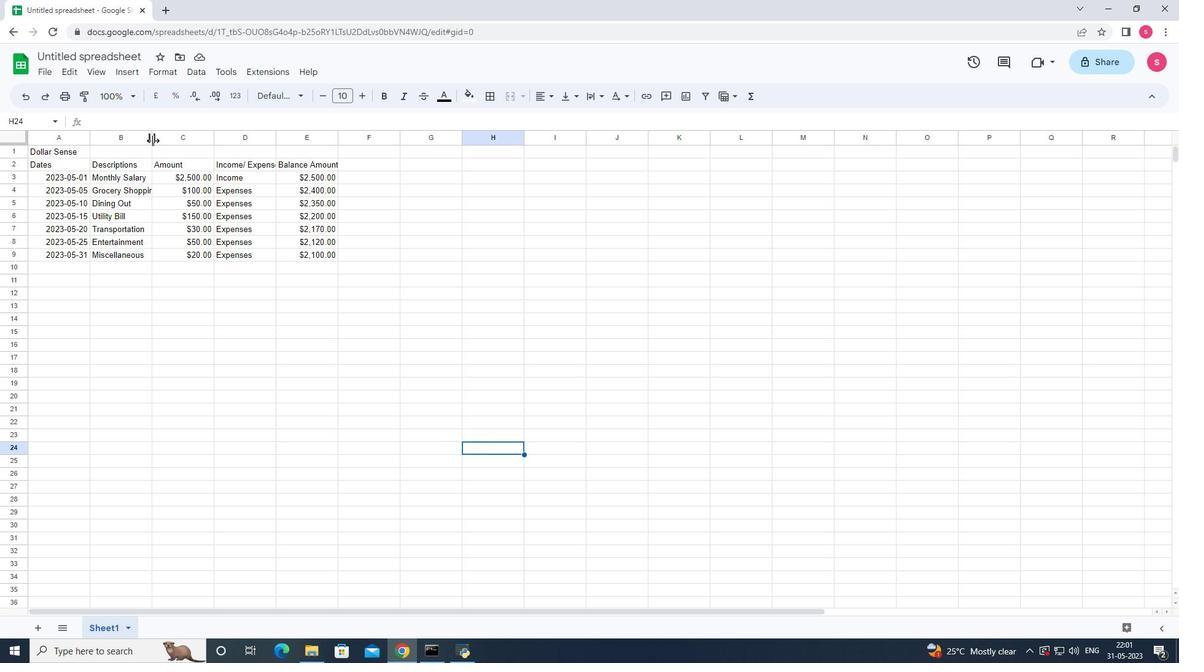 
Action: Mouse pressed left at (153, 140)
Screenshot: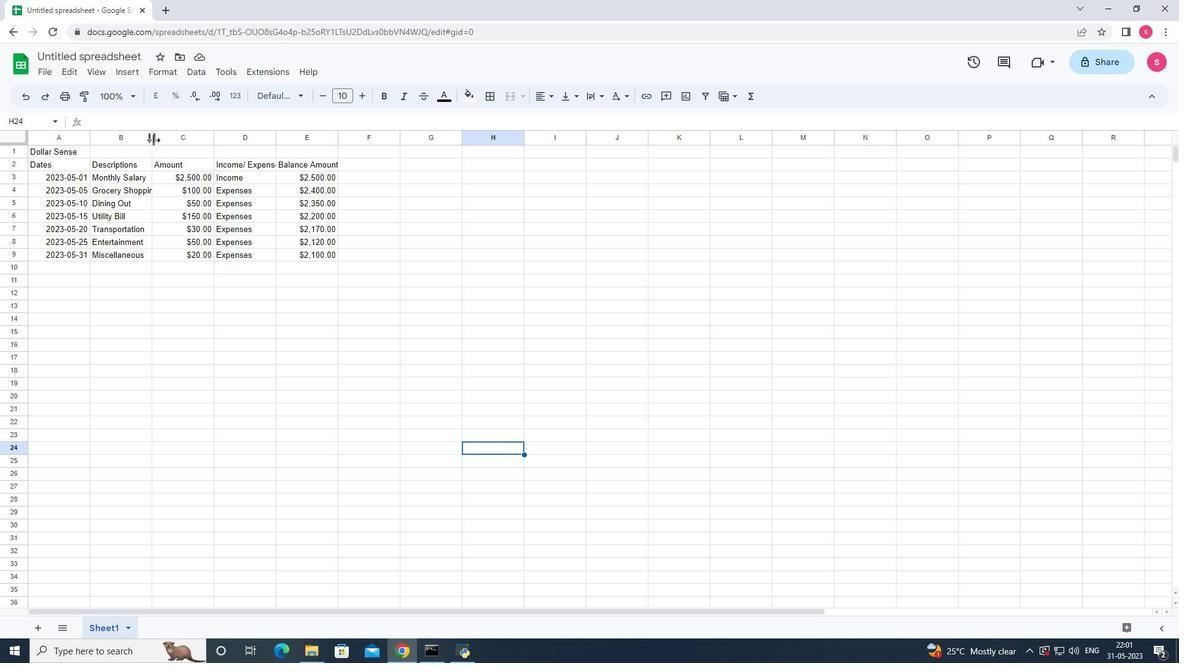 
Action: Mouse moved to (223, 140)
Screenshot: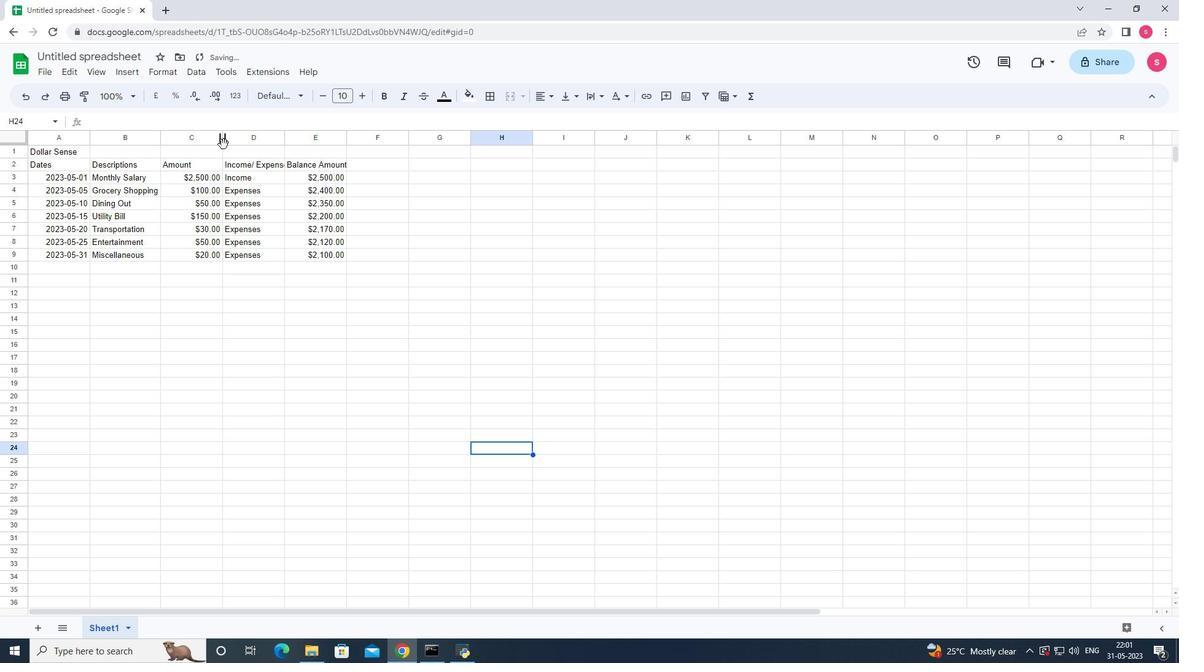 
Action: Mouse pressed left at (223, 140)
Screenshot: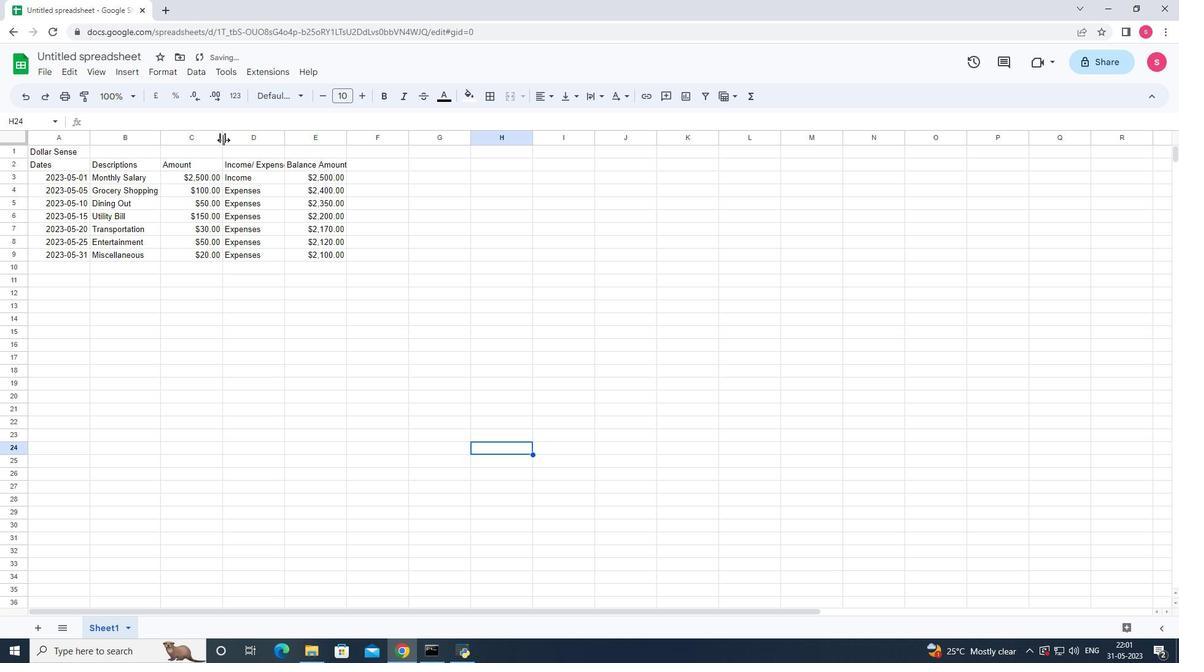 
Action: Mouse pressed left at (223, 140)
Screenshot: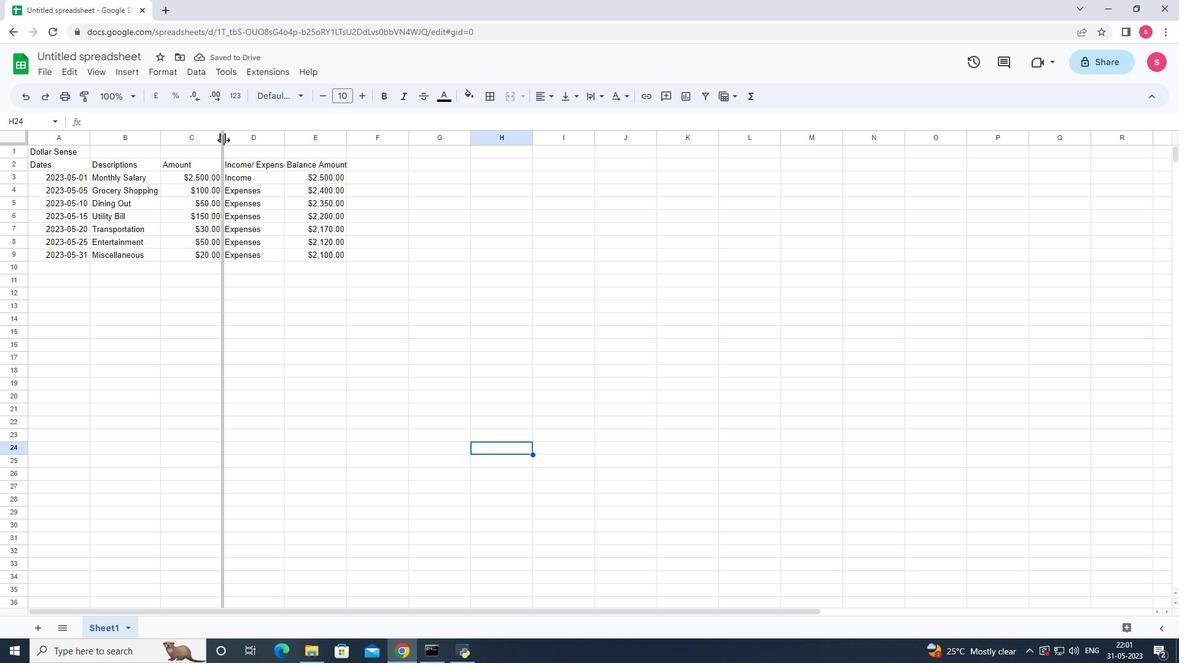 
Action: Mouse moved to (261, 139)
Screenshot: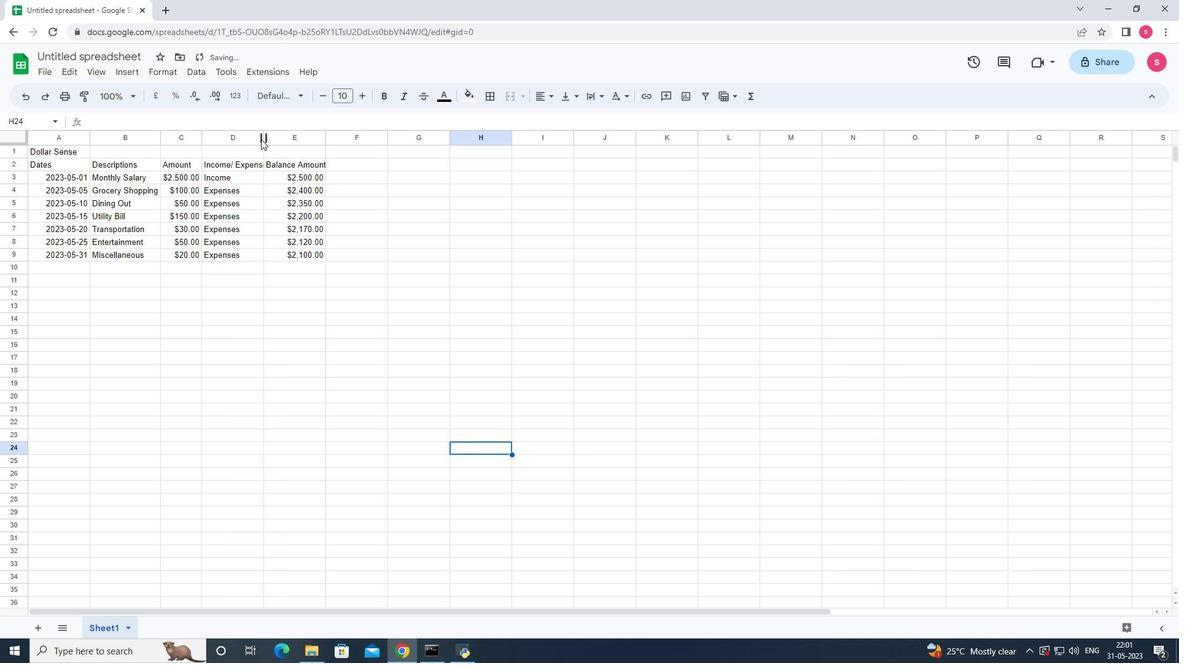 
Action: Mouse pressed left at (261, 139)
Screenshot: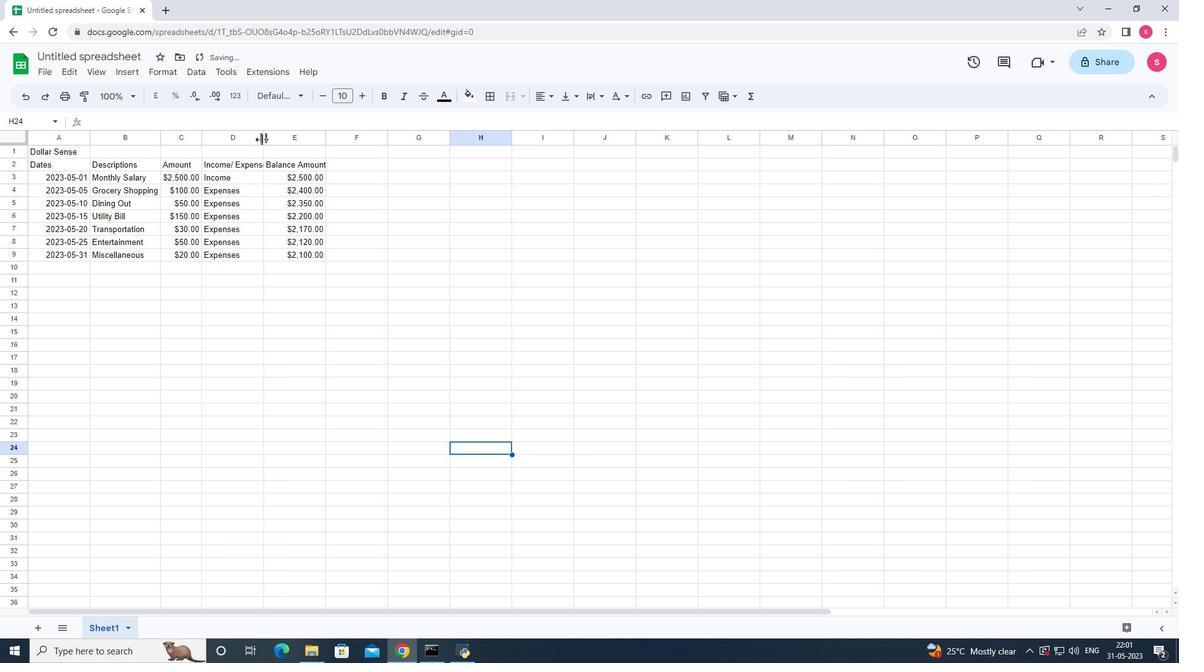 
Action: Mouse pressed left at (261, 139)
Screenshot: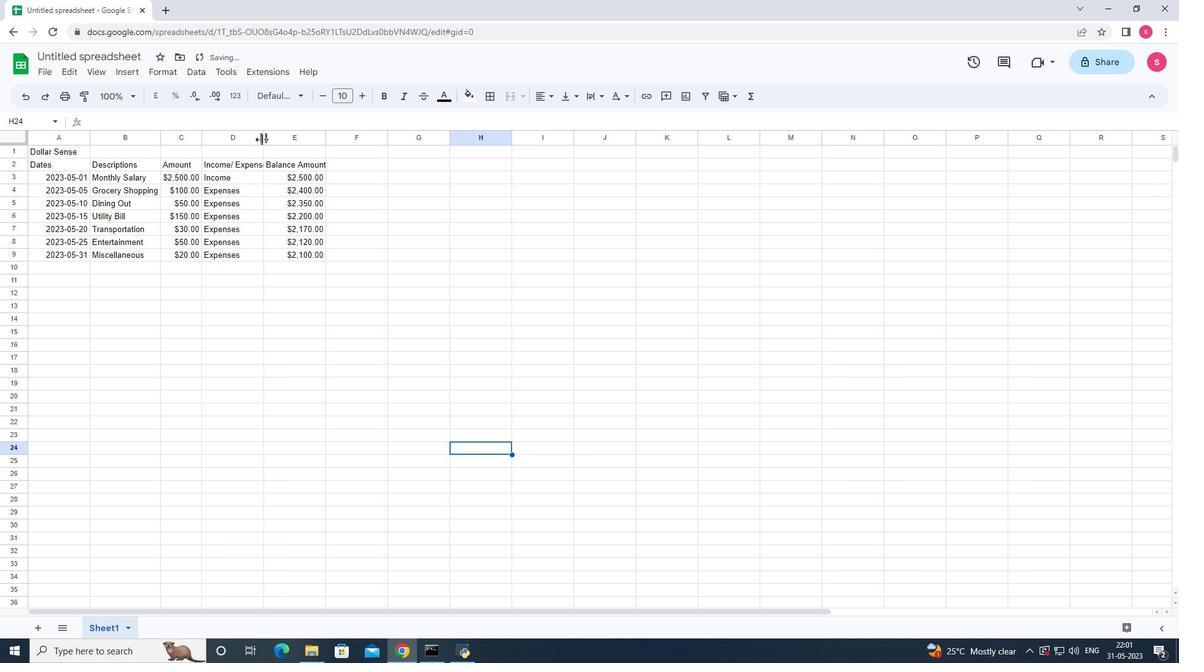 
Action: Mouse moved to (331, 138)
Screenshot: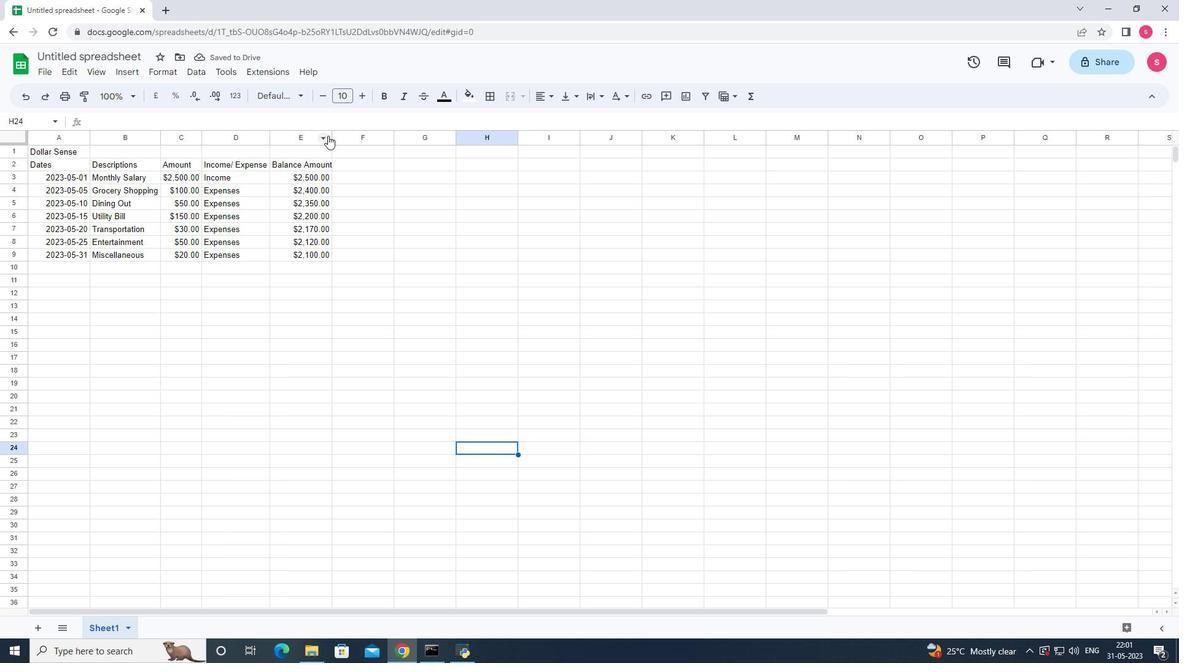 
Action: Mouse pressed left at (331, 138)
Screenshot: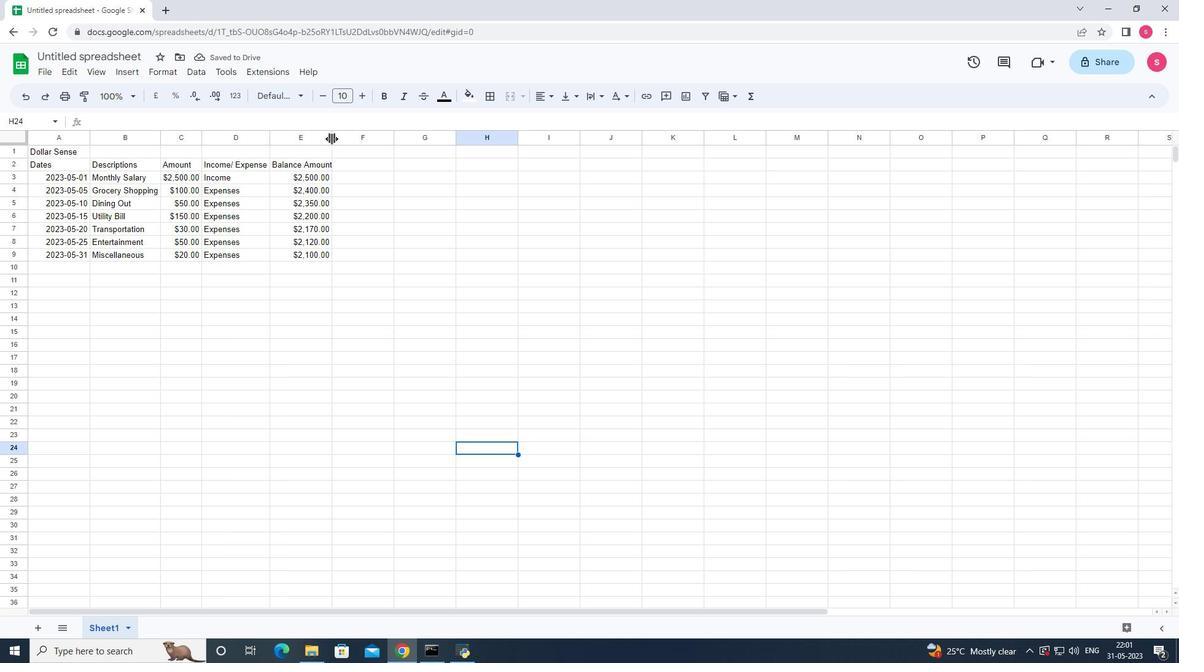 
Action: Mouse pressed left at (331, 138)
Screenshot: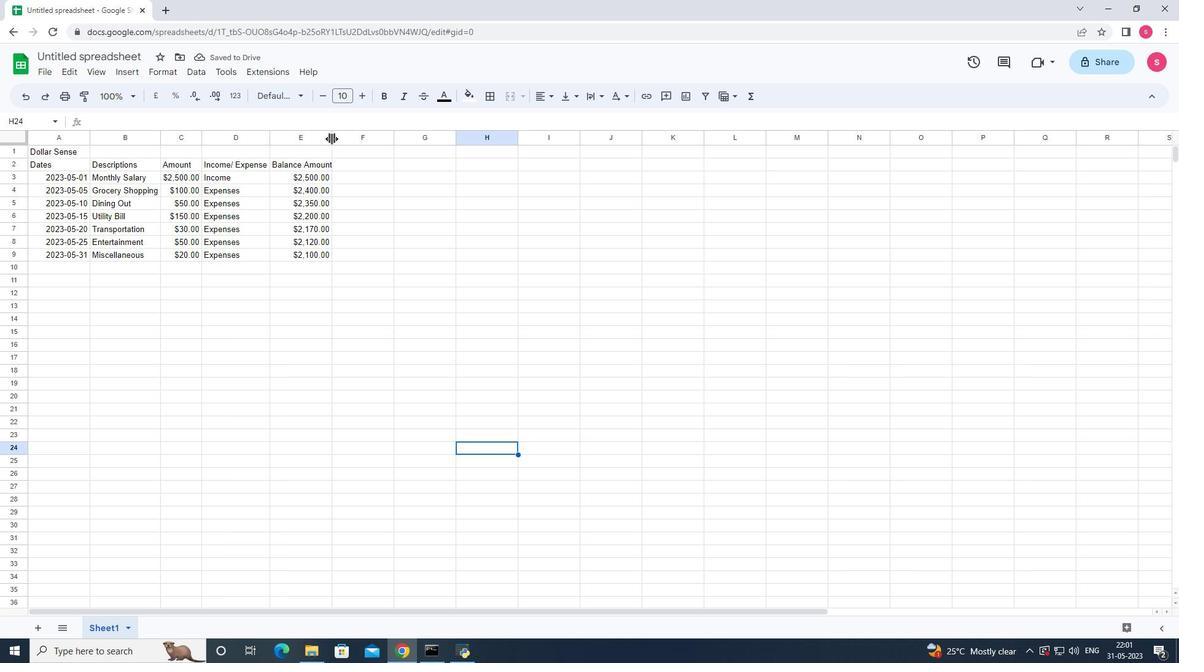 
Action: Mouse moved to (108, 57)
Screenshot: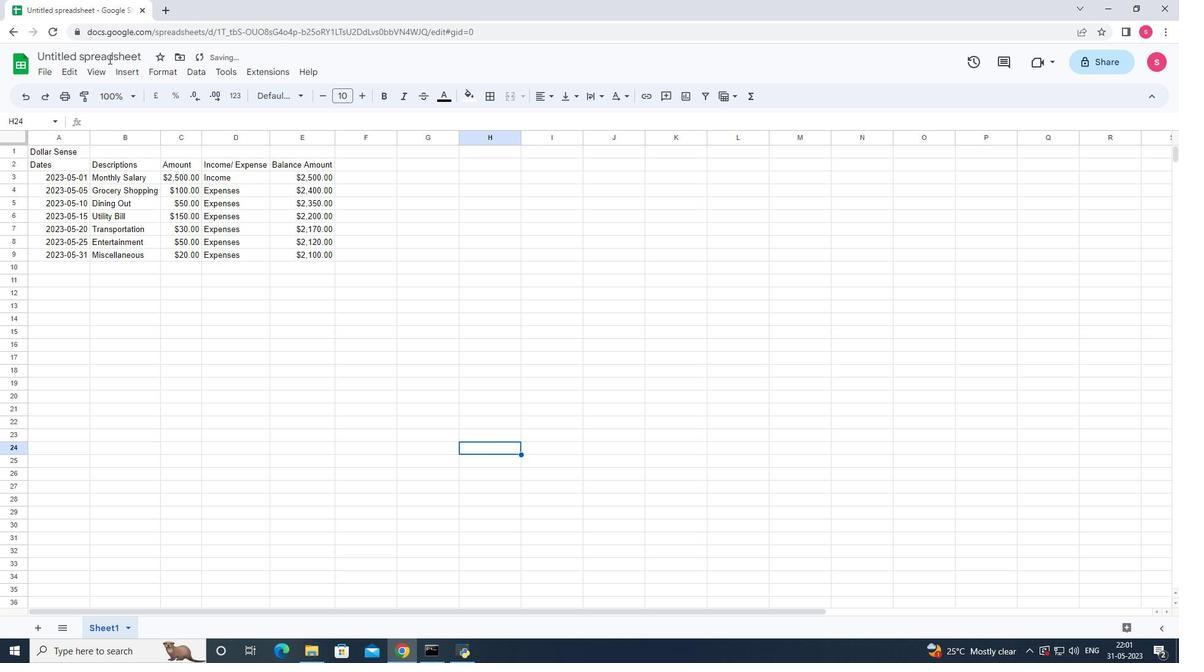 
Action: Mouse pressed left at (108, 57)
Screenshot: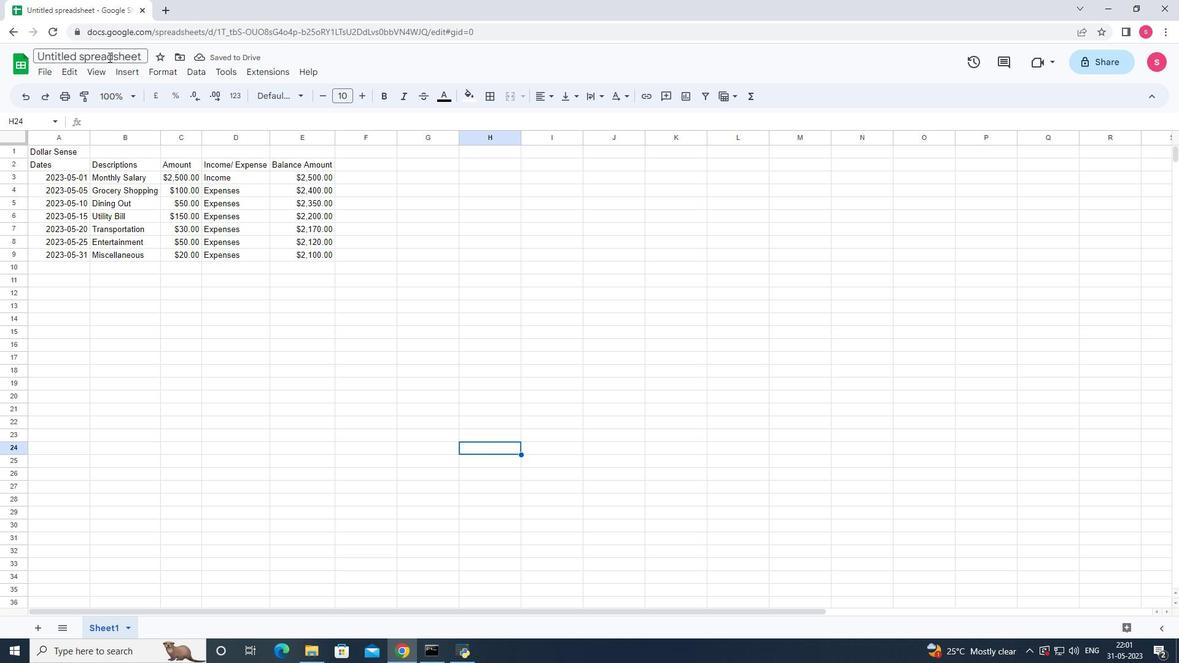 
Action: Key pressed <Key.backspace><Key.shift>Dashboard<Key.shift>Expense<Key.shift>Cat
Screenshot: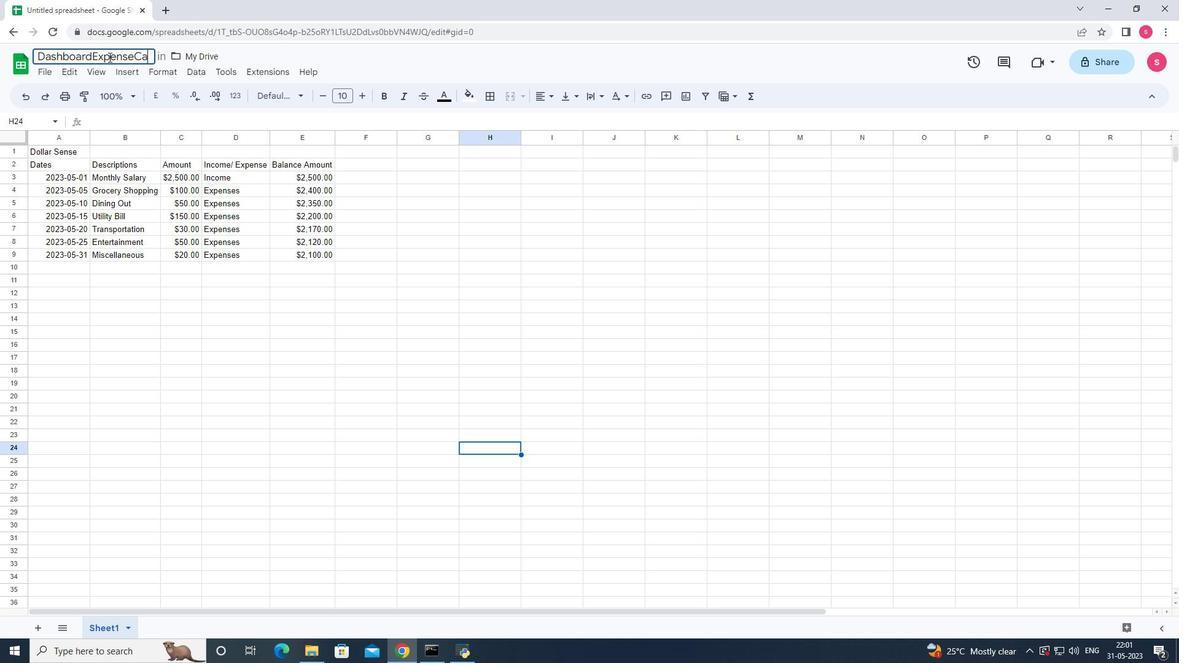 
Action: Mouse moved to (525, 308)
Screenshot: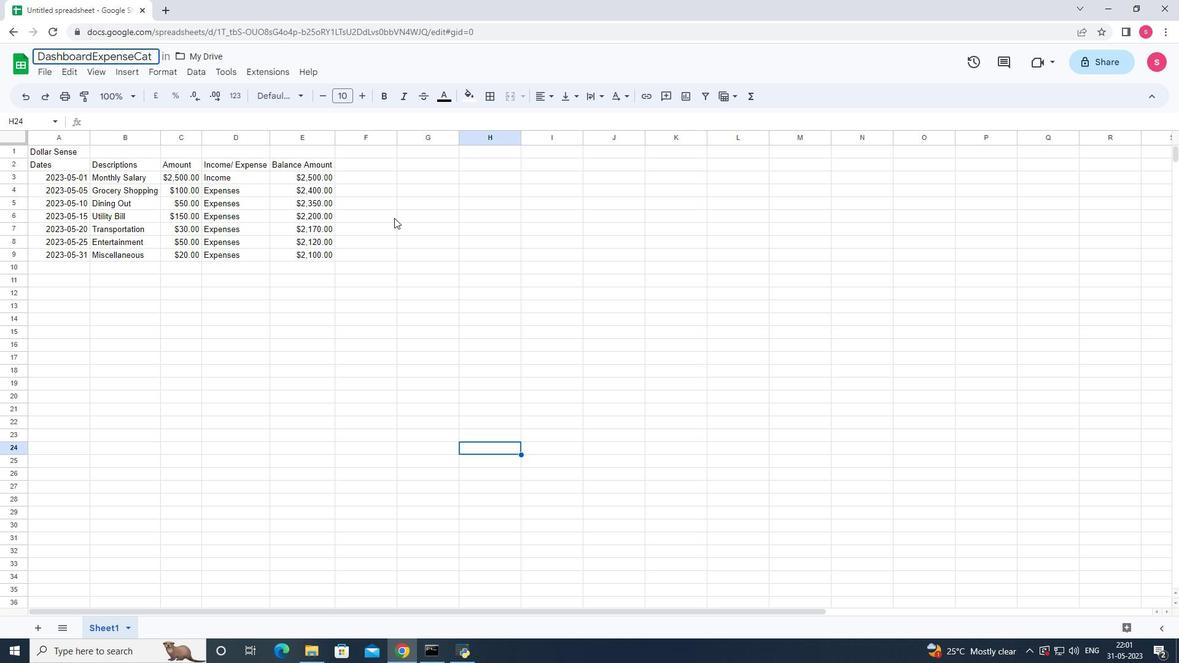 
Action: Mouse pressed left at (525, 308)
Screenshot: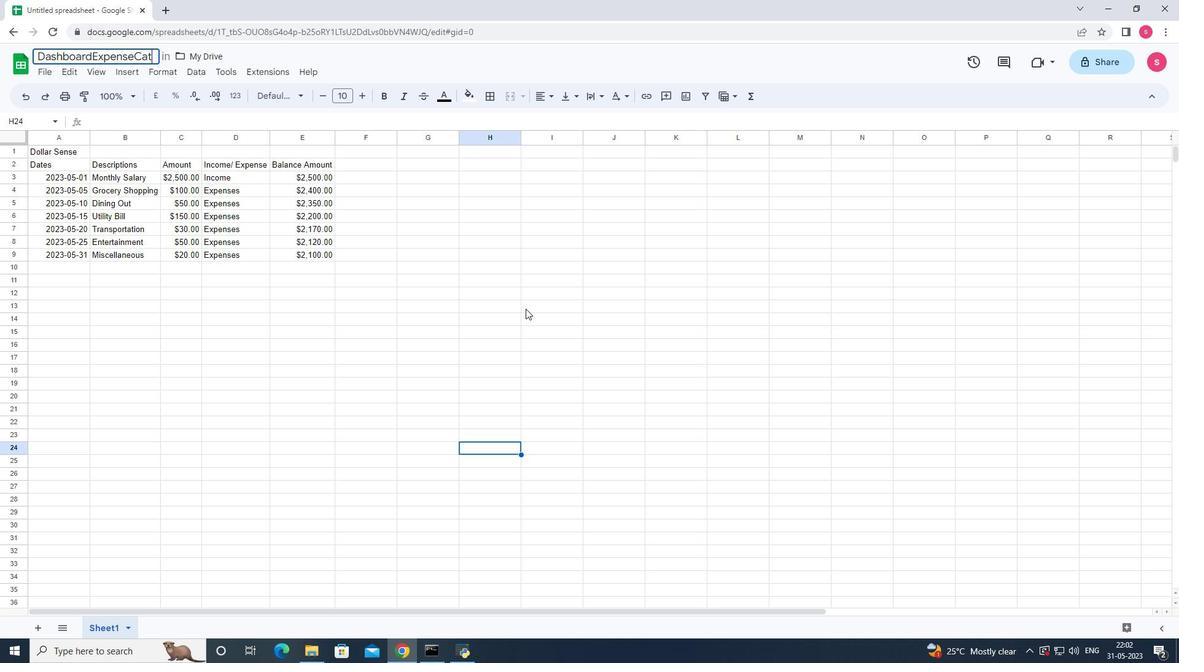
Action: Key pressed ctrl+S
Screenshot: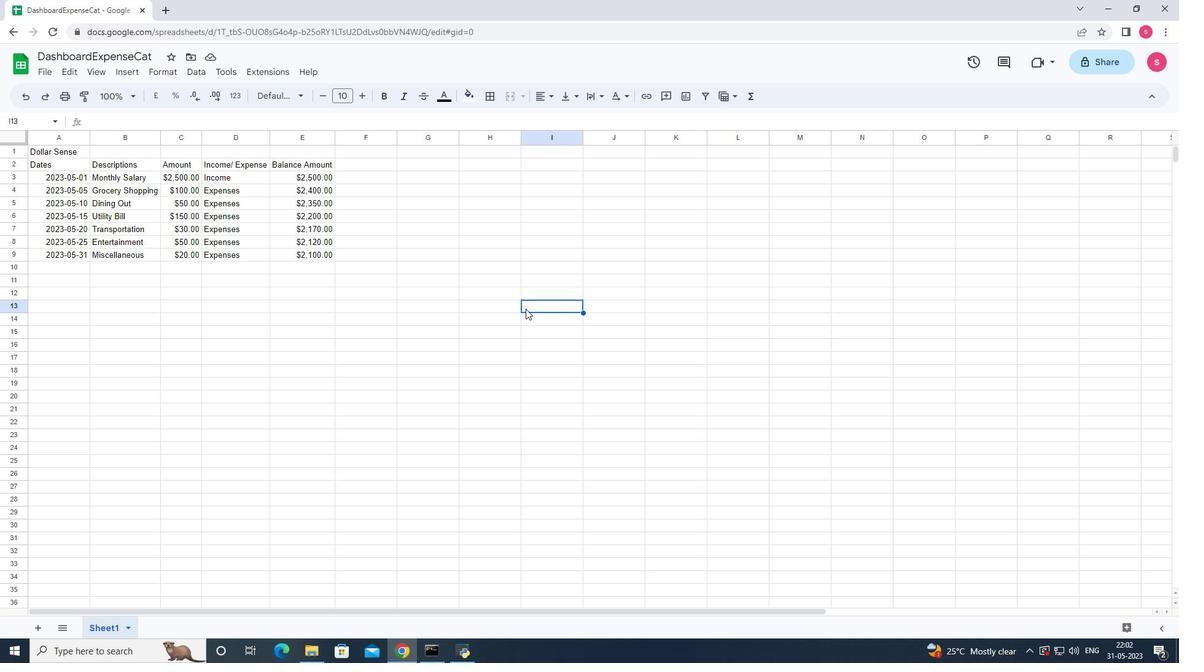 
